 Task: Reserve a 60-minute storytelling and oral history recording session.
Action: Mouse pressed left at (558, 232)
Screenshot: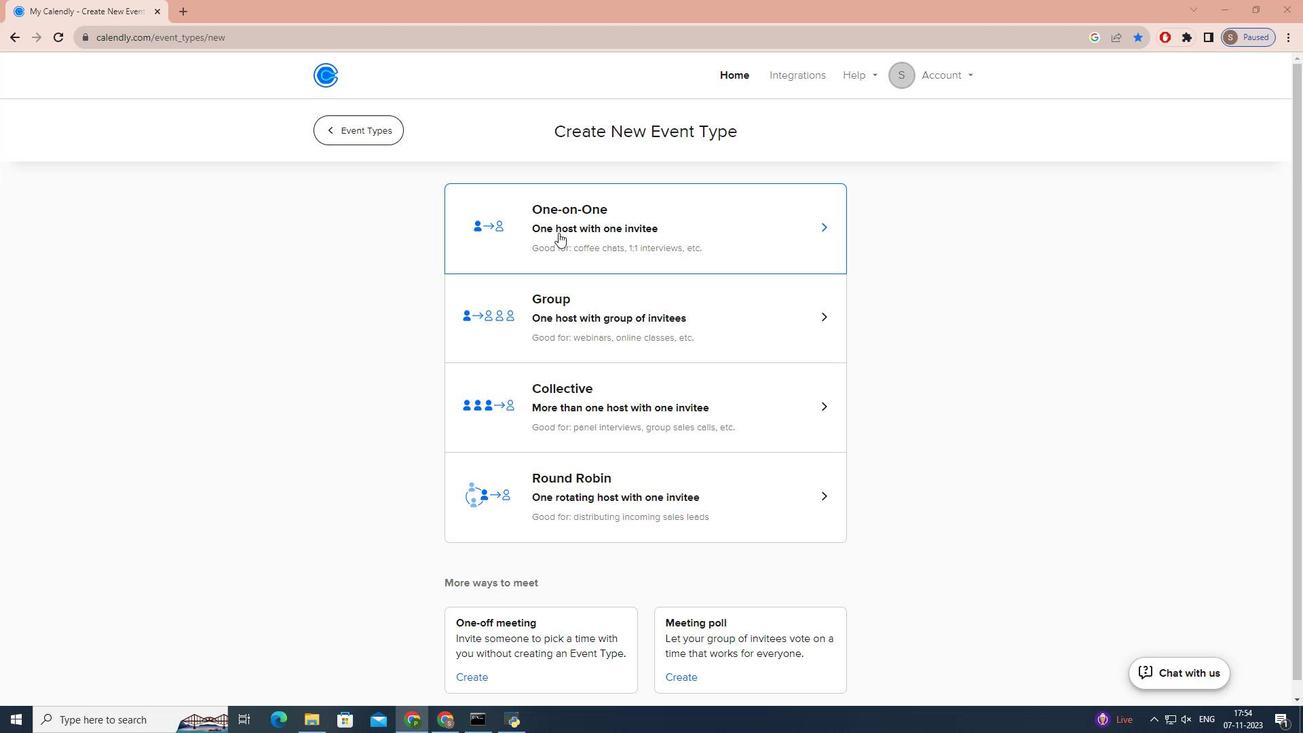 
Action: Key pressed s<Key.caps_lock>TORYTELLING<Key.space>AND<Key.space><Key.caps_lock>o<Key.caps_lock>RAL<Key.space><Key.caps_lock>h<Key.caps_lock>ISTORY<Key.space><Key.caps_lock>r<Key.caps_lock>ECORDING<Key.space><Key.caps_lock>s<Key.caps_lock>ESSION
Screenshot: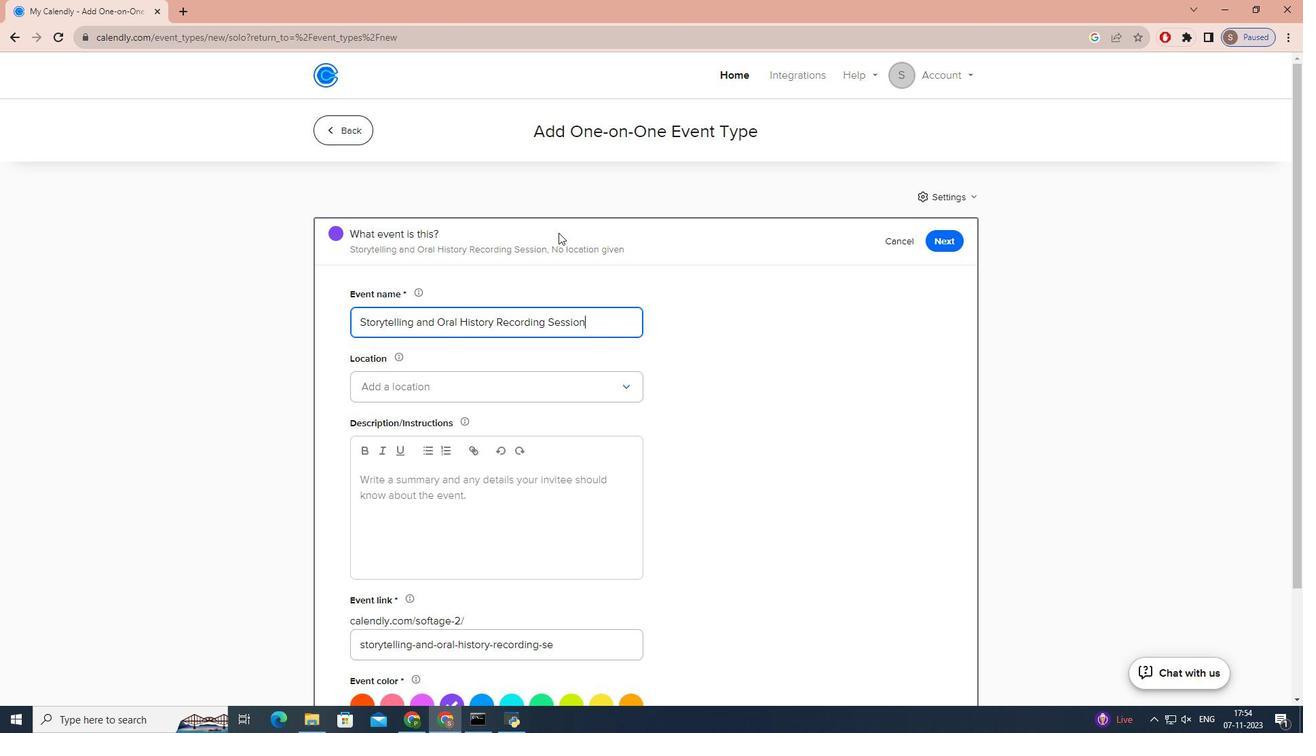 
Action: Mouse moved to (549, 390)
Screenshot: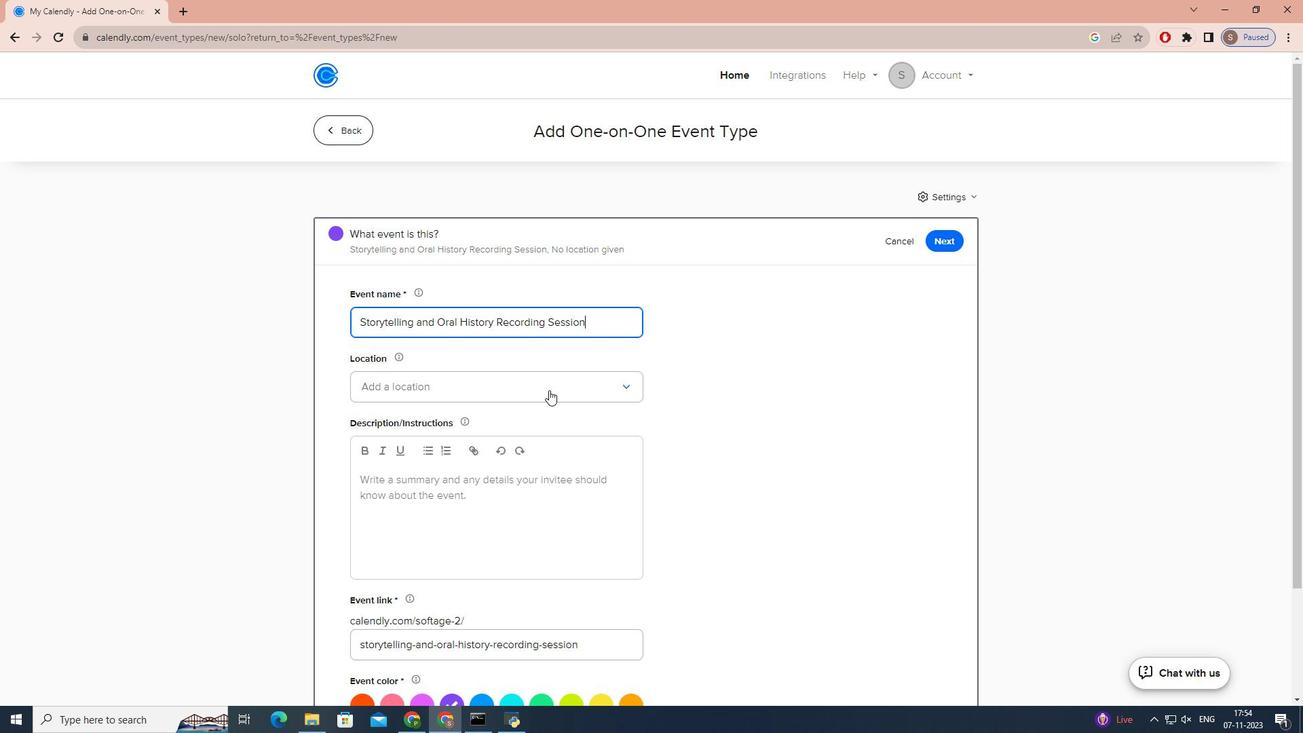 
Action: Mouse pressed left at (549, 390)
Screenshot: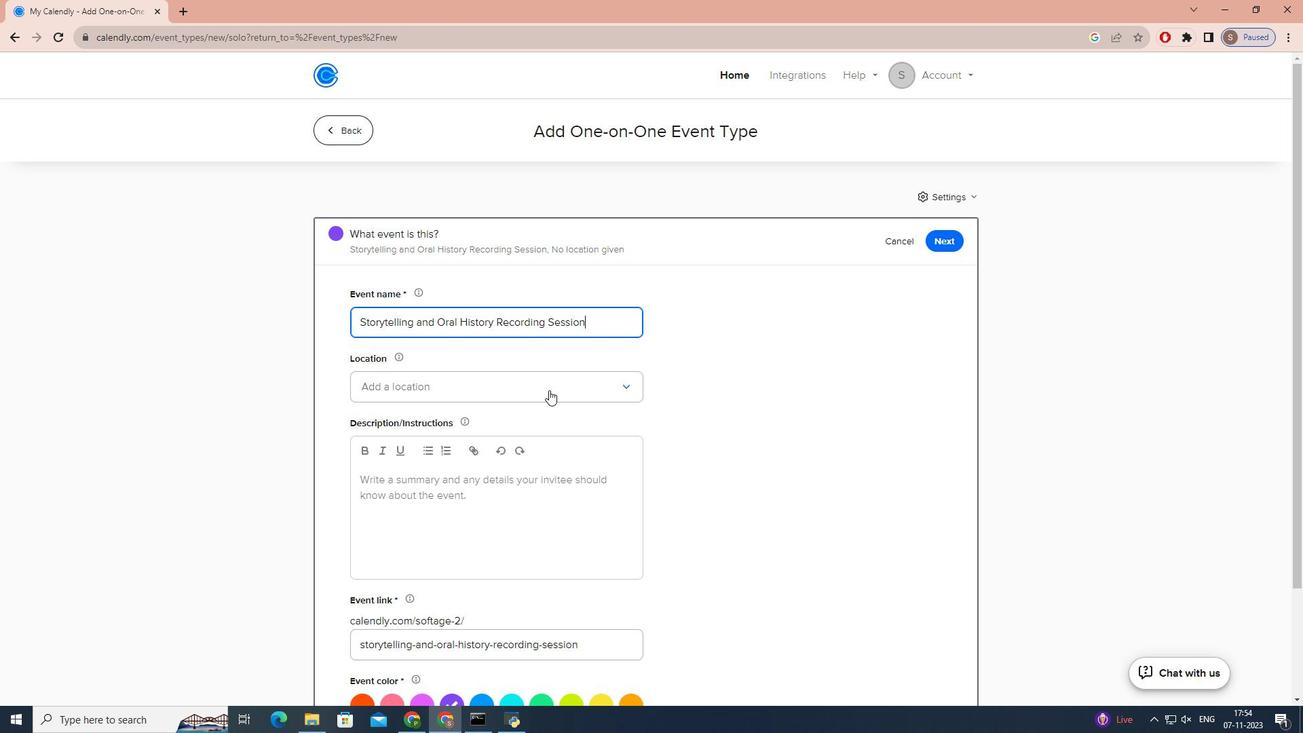 
Action: Mouse moved to (512, 429)
Screenshot: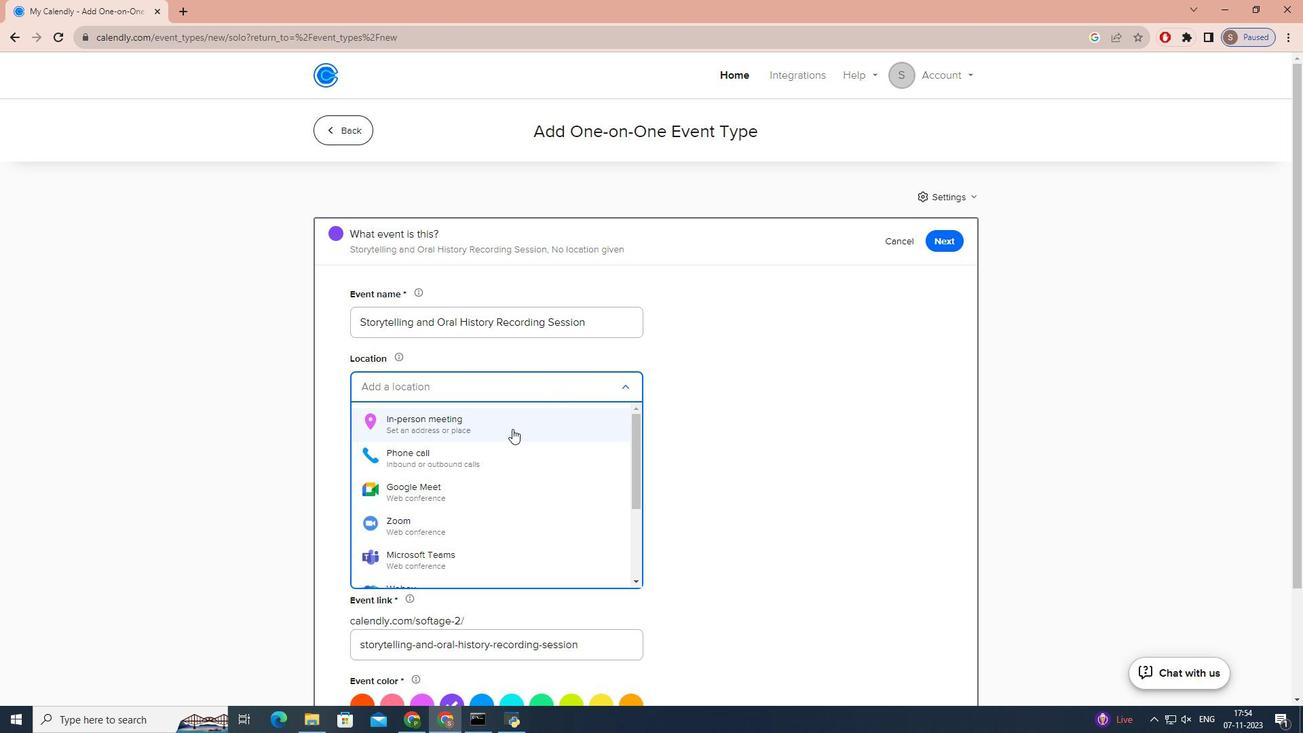 
Action: Mouse pressed left at (512, 429)
Screenshot: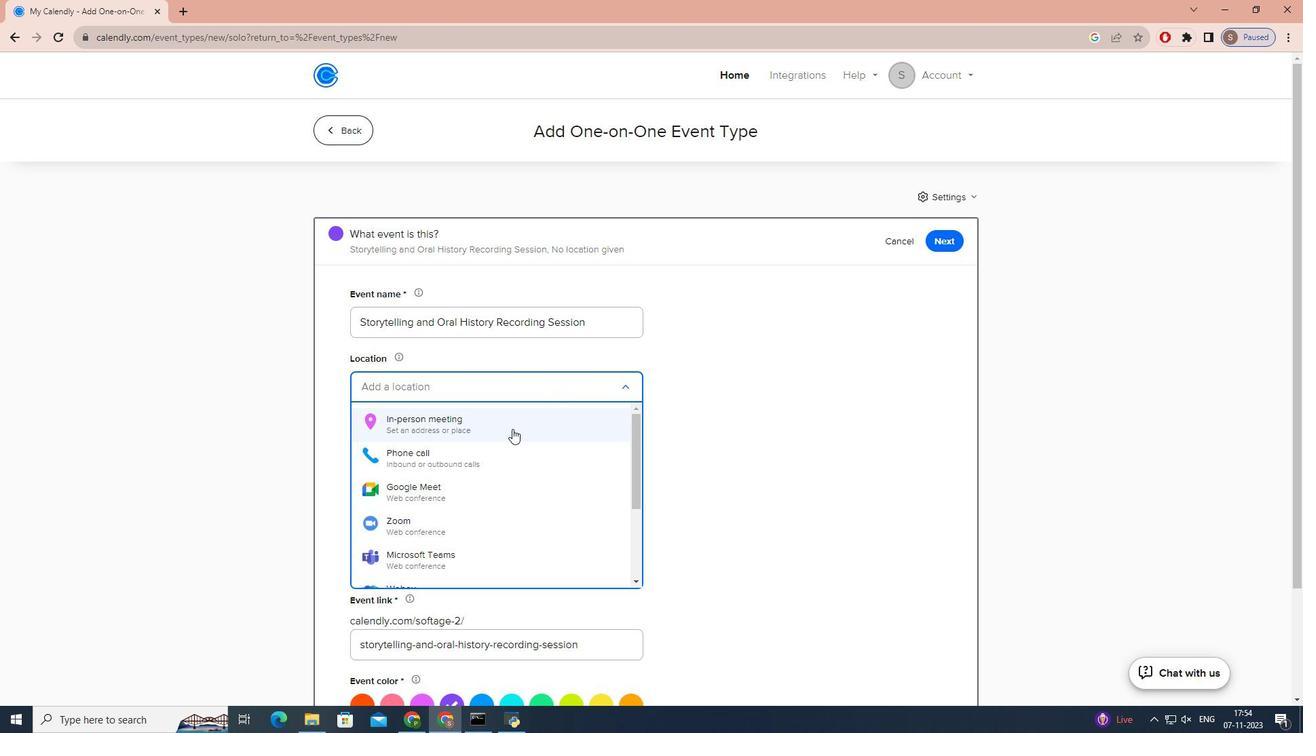 
Action: Mouse moved to (591, 215)
Screenshot: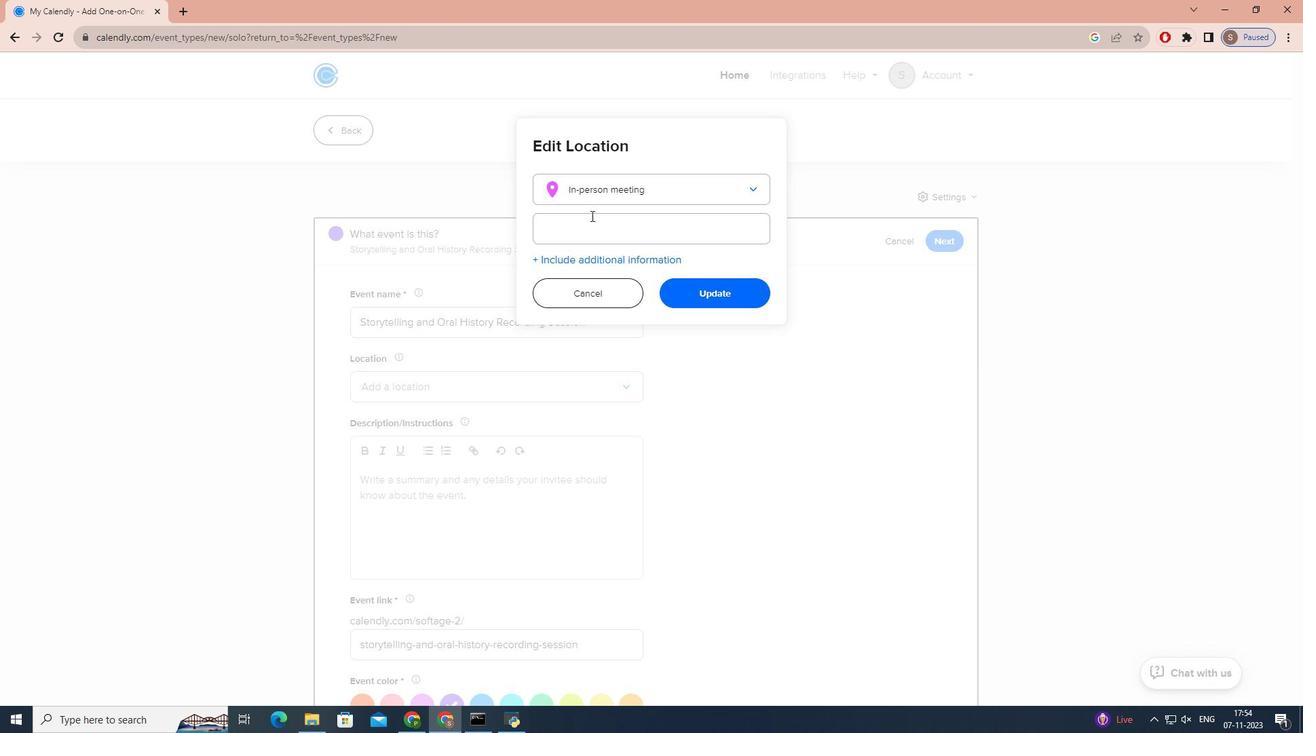 
Action: Mouse pressed left at (591, 215)
Screenshot: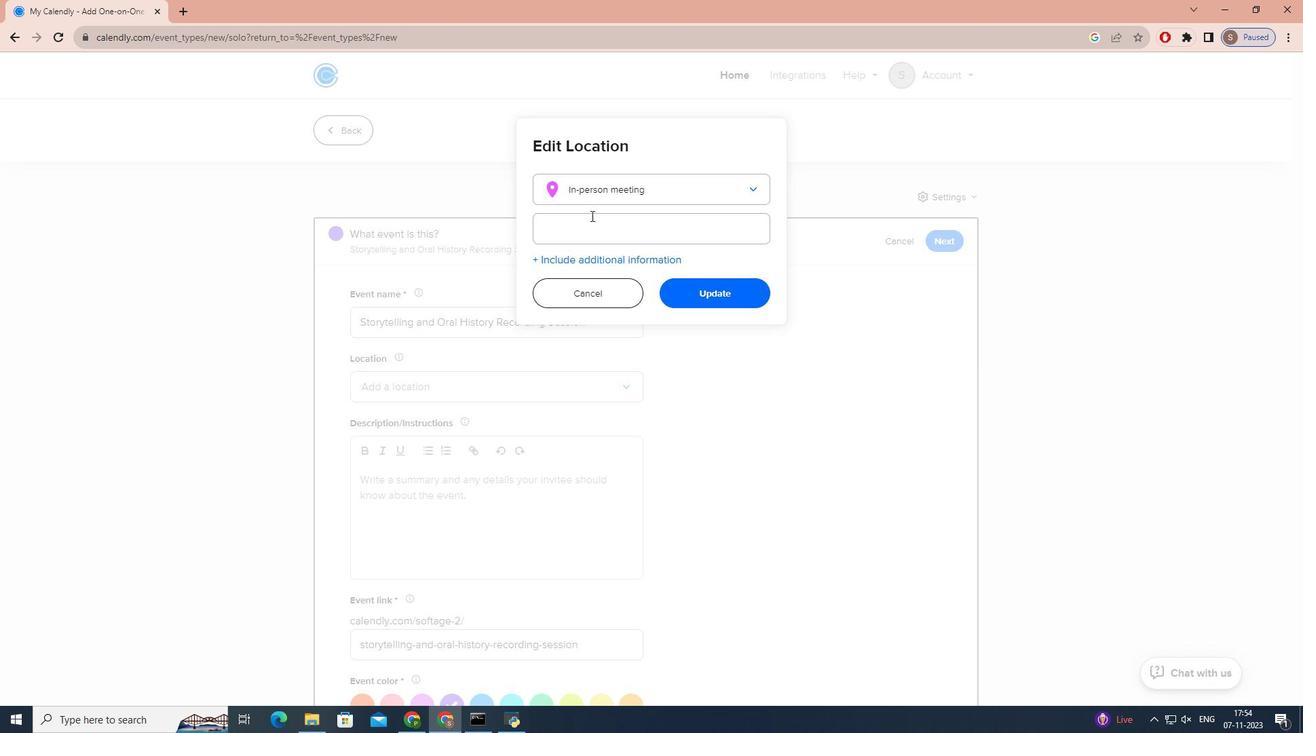 
Action: Mouse moved to (591, 218)
Screenshot: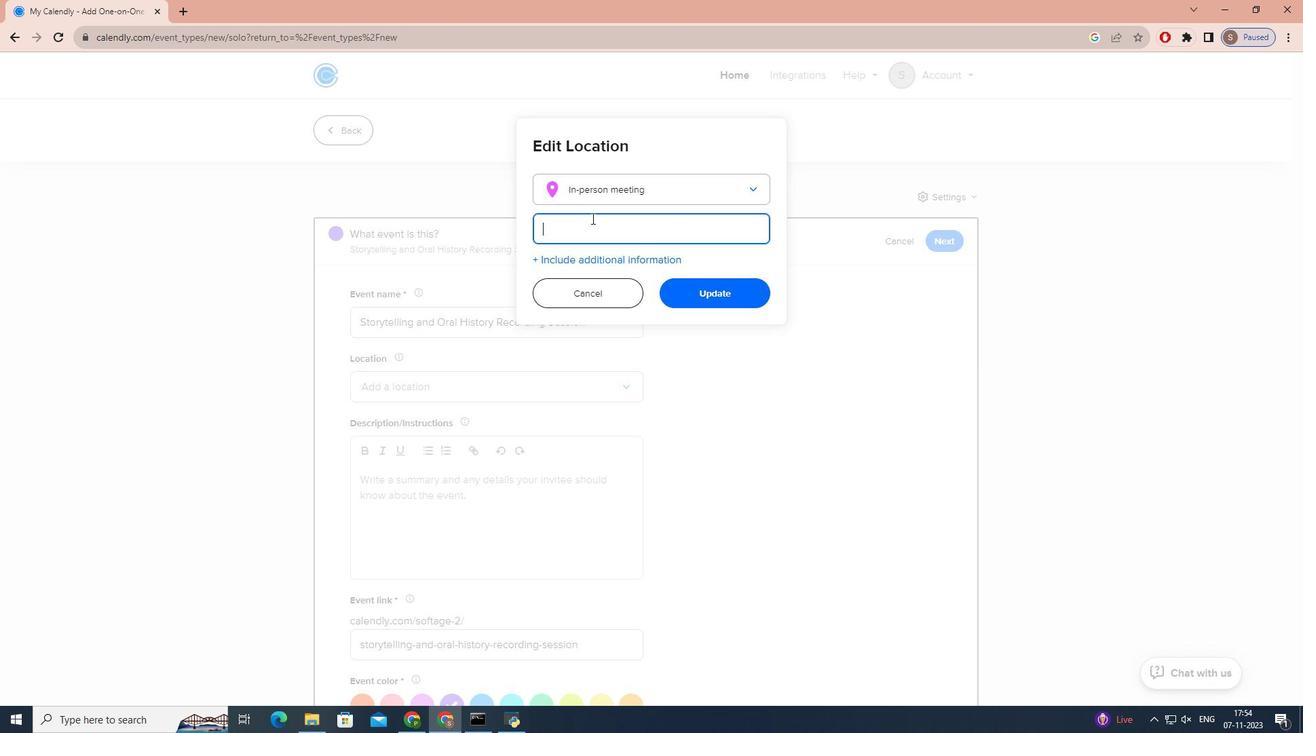 
Action: Key pressed <Key.caps_lock>t<Key.caps_lock>HE<Key.space><Key.caps_lock>a<Key.caps_lock>MERICAN<Key.space><Key.caps_lock>f<Key.caps_lock>OLKLIFE<Key.space><Key.caps_lock>c<Key.caps_lock>ENTER,<Key.space><Key.caps_lock>l<Key.caps_lock>IBRARY<Key.space>OF<Key.space><Key.caps_lock>c<Key.caps_lock>ONGRESS<Key.space>IN<Key.space><Key.caps_lock>w<Key.caps_lock>ASHINTON,<Key.space><Key.caps_lock>d.c.
Screenshot: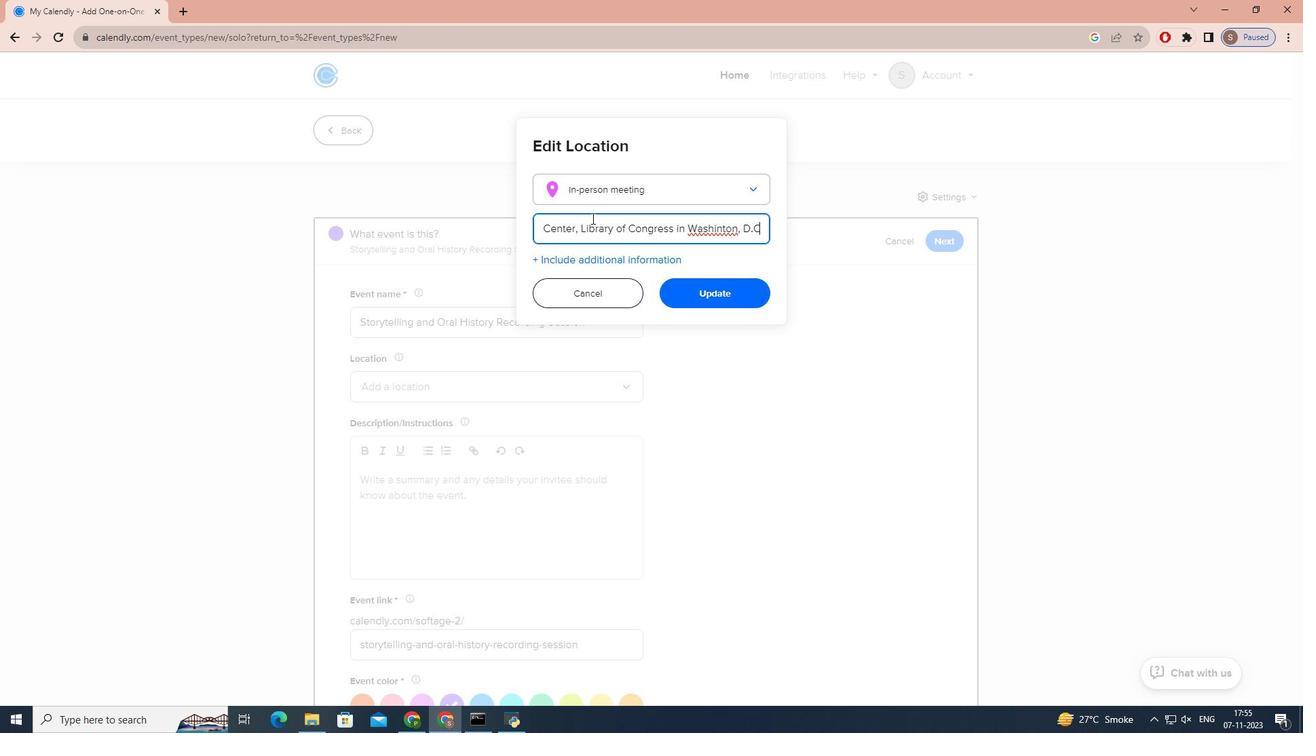 
Action: Mouse moved to (675, 229)
Screenshot: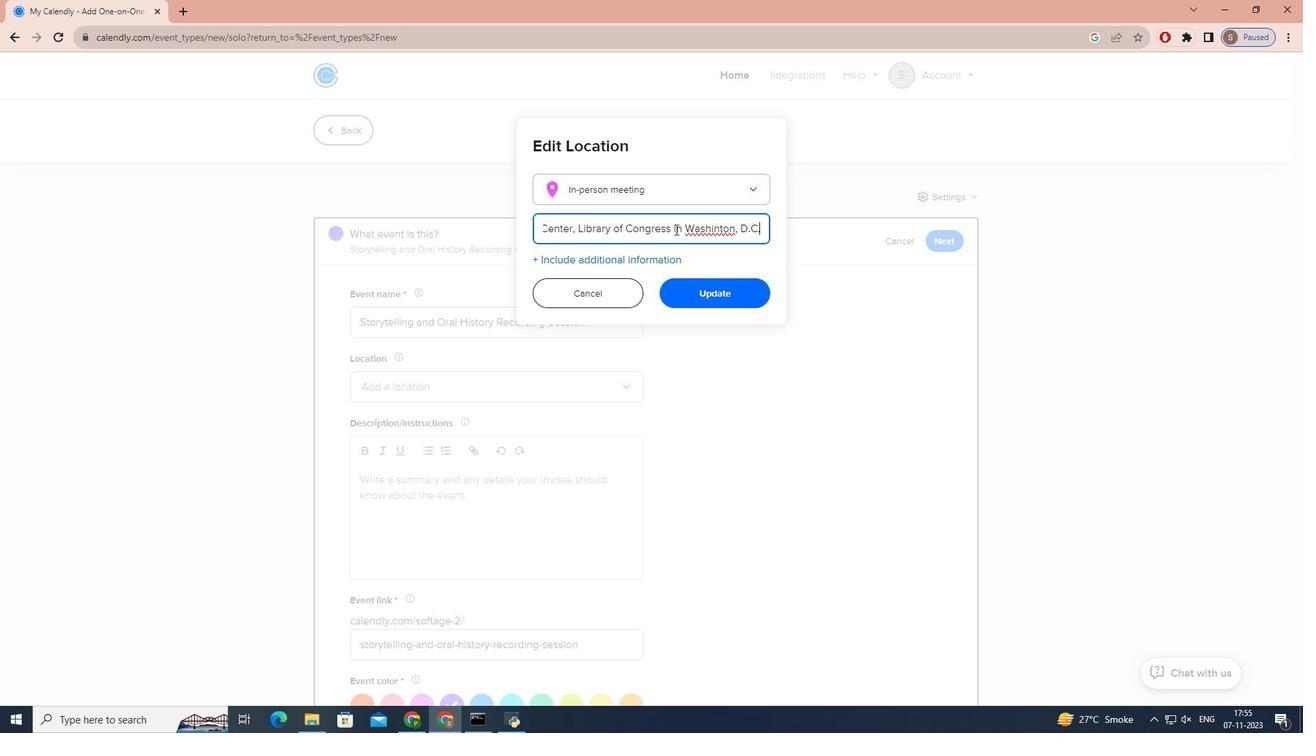 
Action: Mouse pressed left at (675, 229)
Screenshot: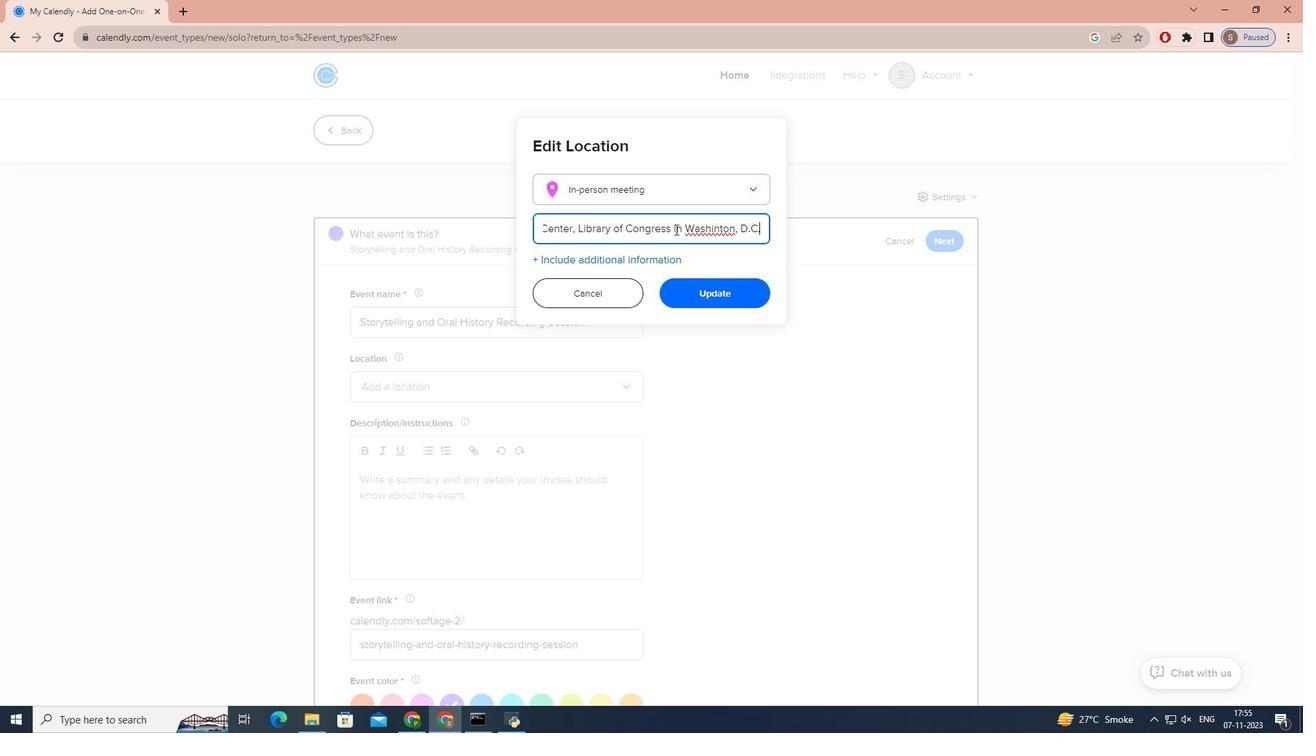 
Action: Mouse pressed left at (675, 229)
Screenshot: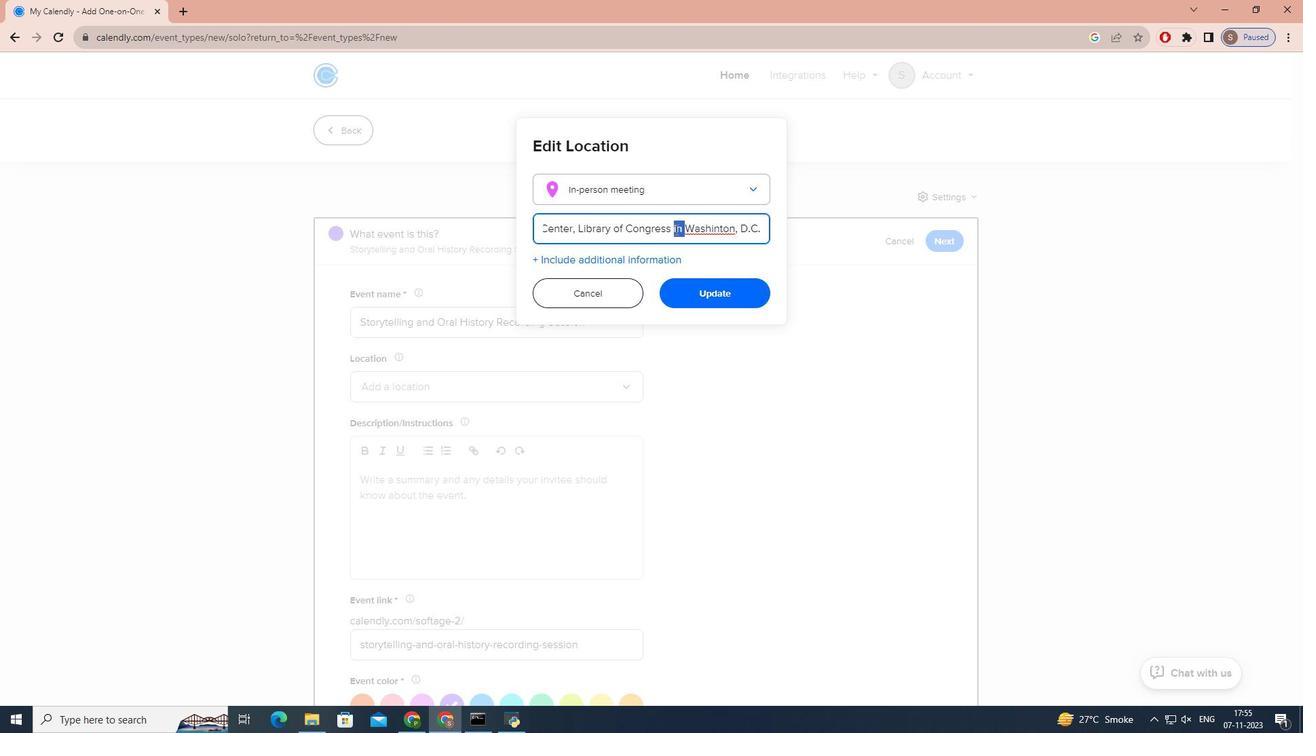 
Action: Key pressed <Key.delete>
Screenshot: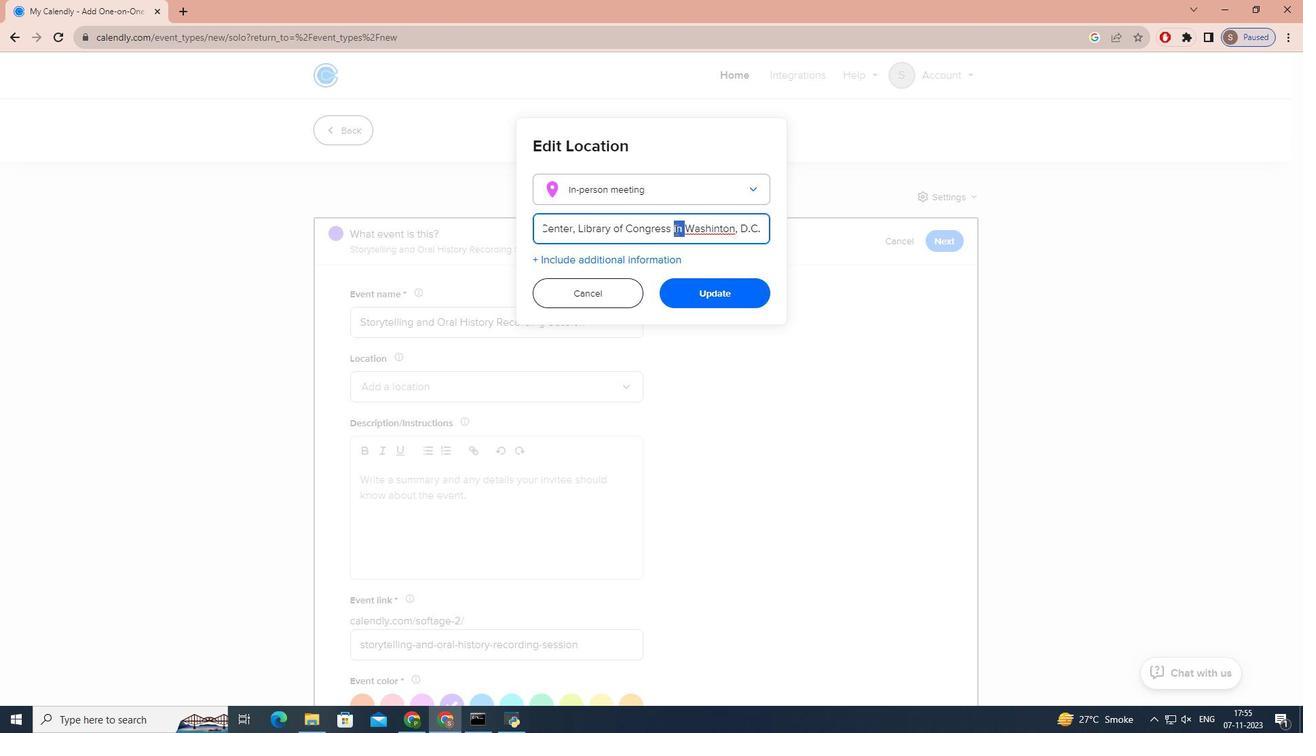 
Action: Mouse moved to (675, 238)
Screenshot: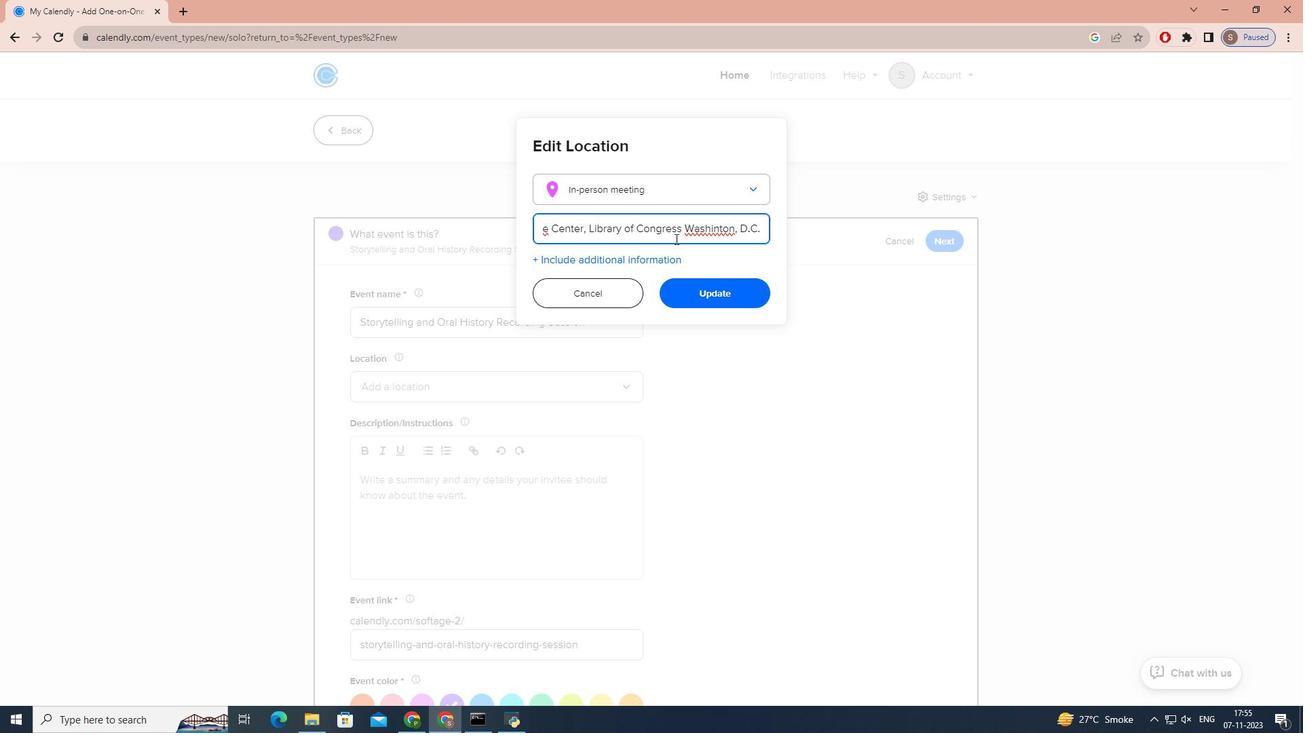 
Action: Key pressed <Key.backspace>,<Key.space>
Screenshot: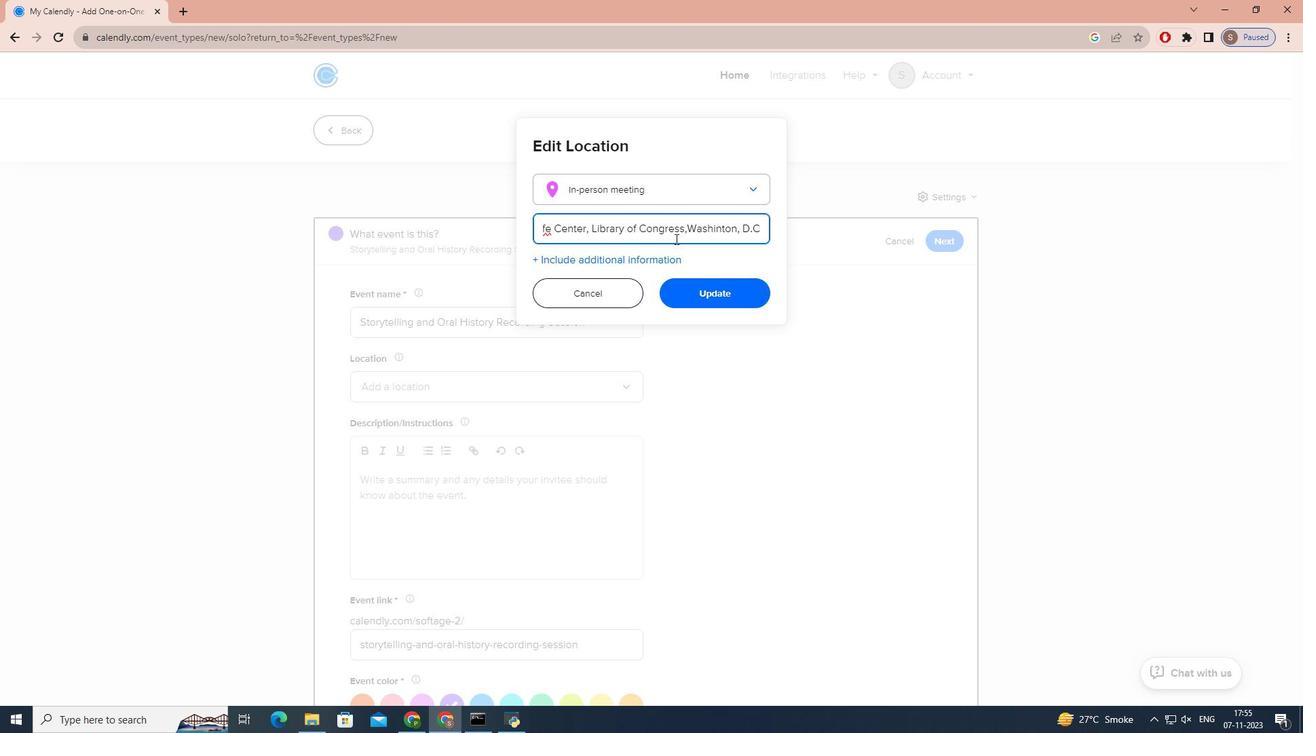 
Action: Mouse moved to (722, 230)
Screenshot: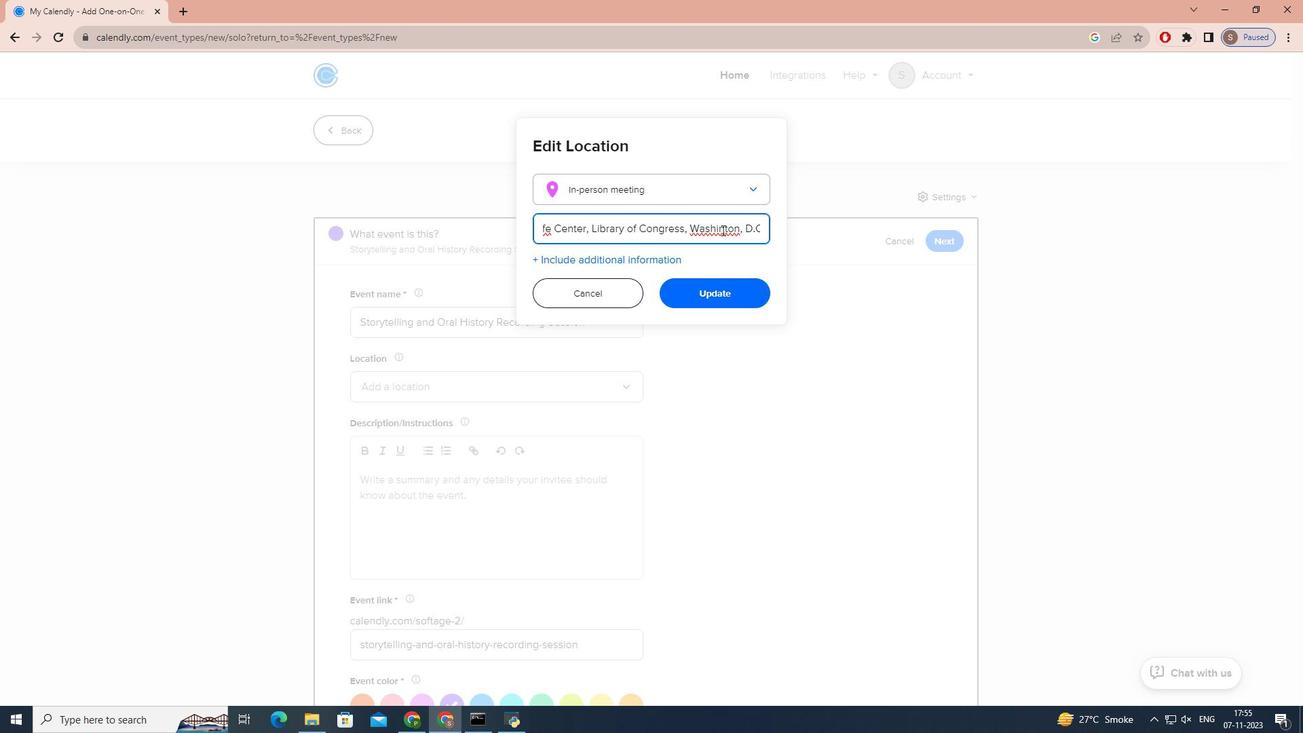 
Action: Mouse pressed left at (722, 230)
Screenshot: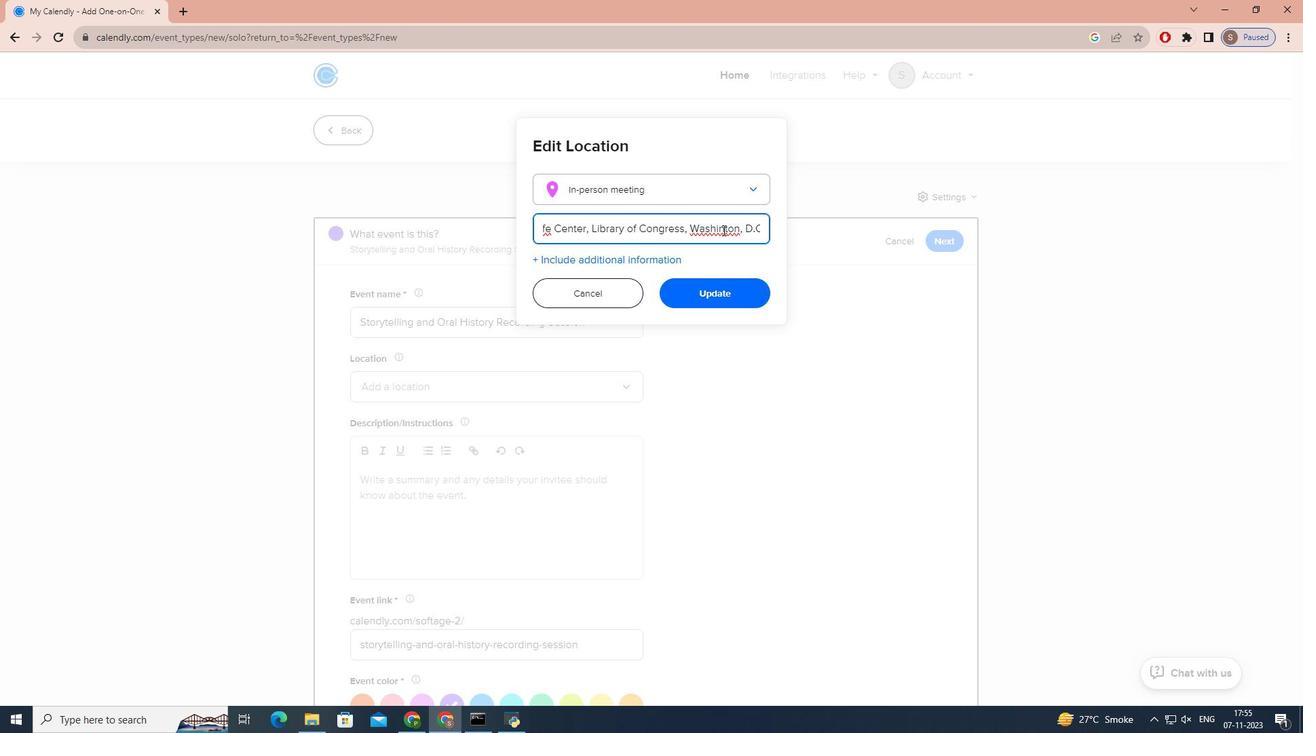 
Action: Mouse moved to (729, 230)
Screenshot: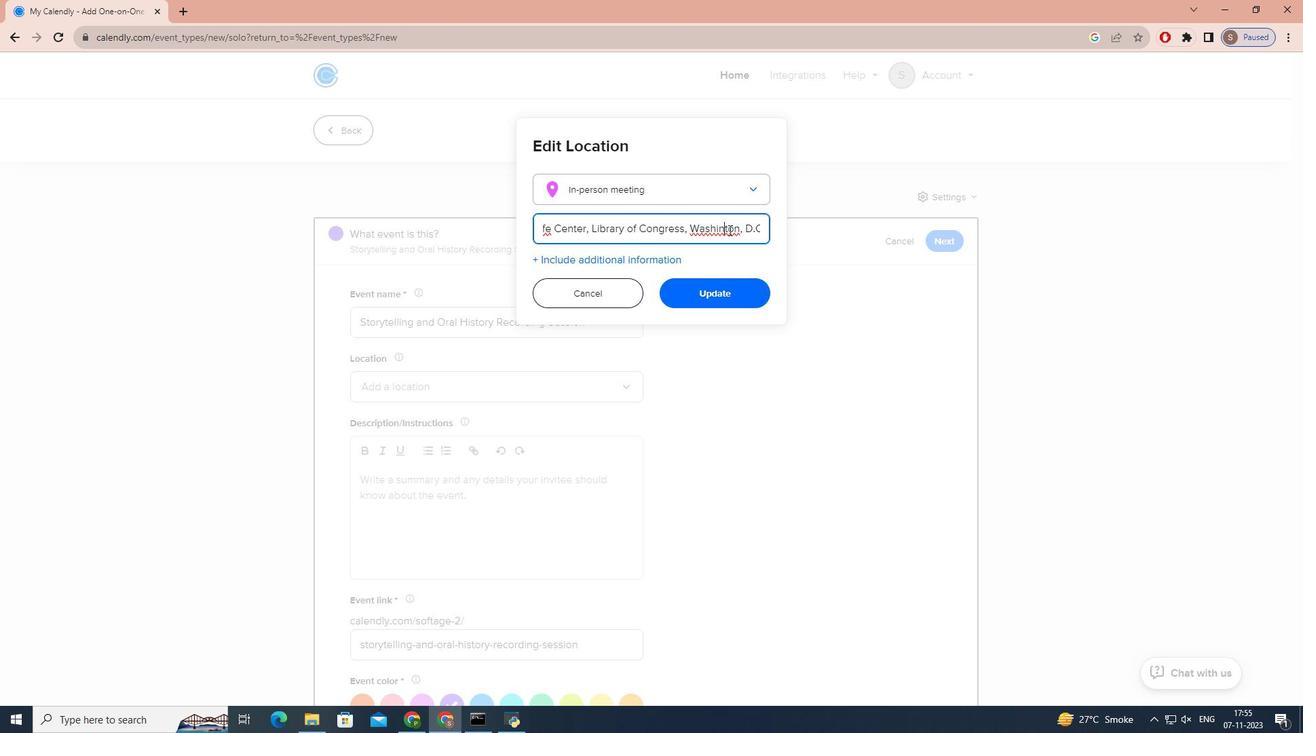 
Action: Mouse pressed left at (729, 230)
Screenshot: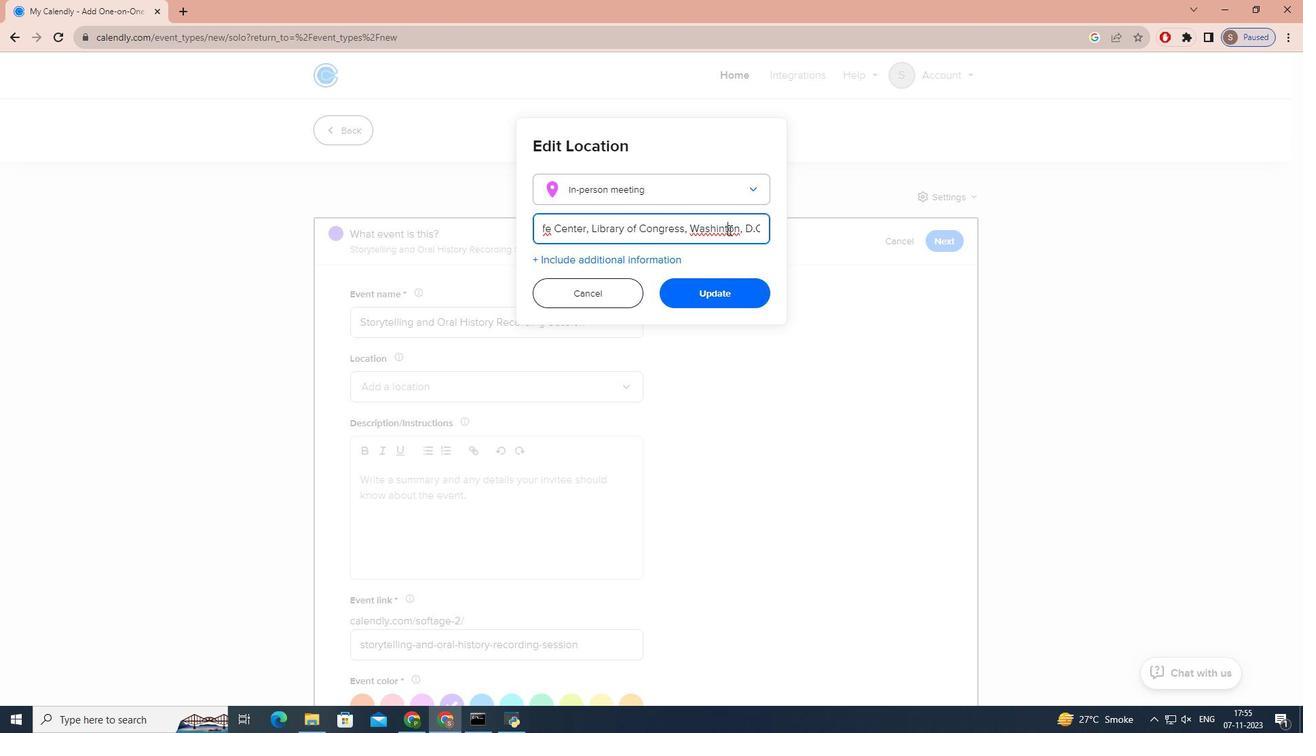 
Action: Mouse moved to (724, 232)
Screenshot: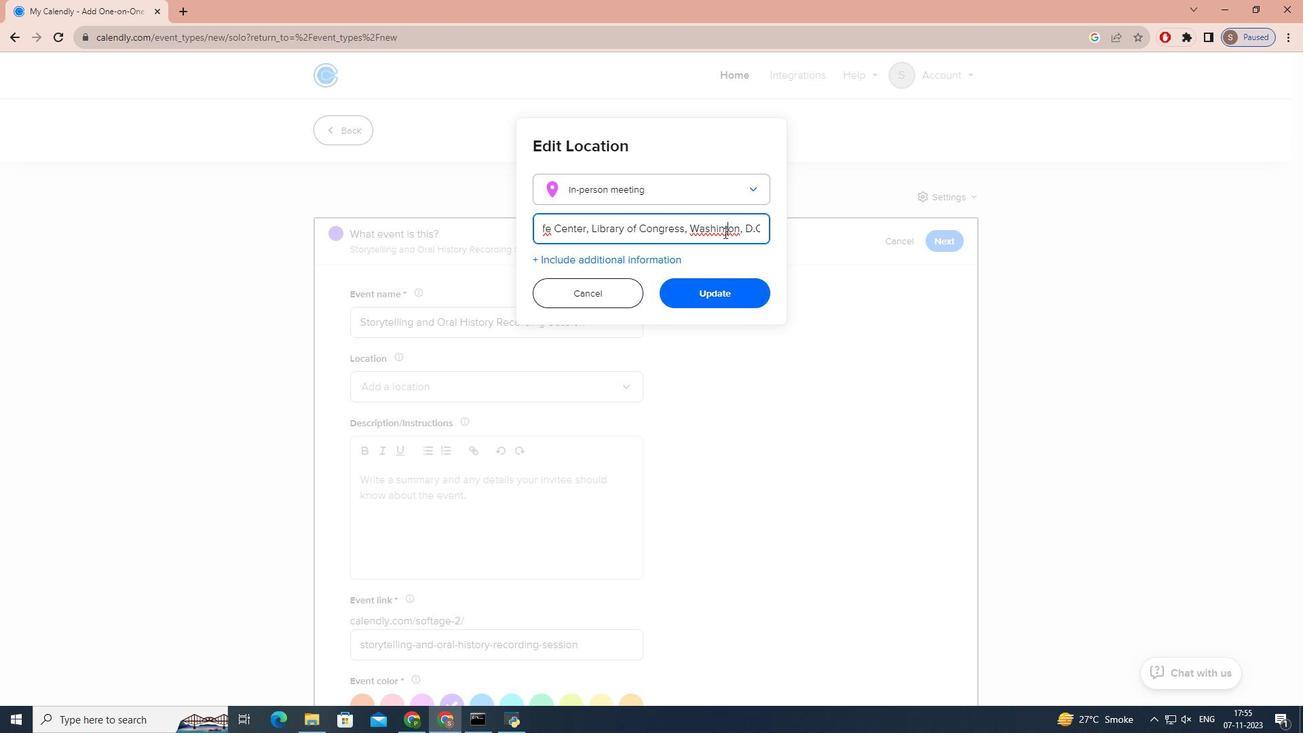 
Action: Mouse pressed left at (724, 232)
Screenshot: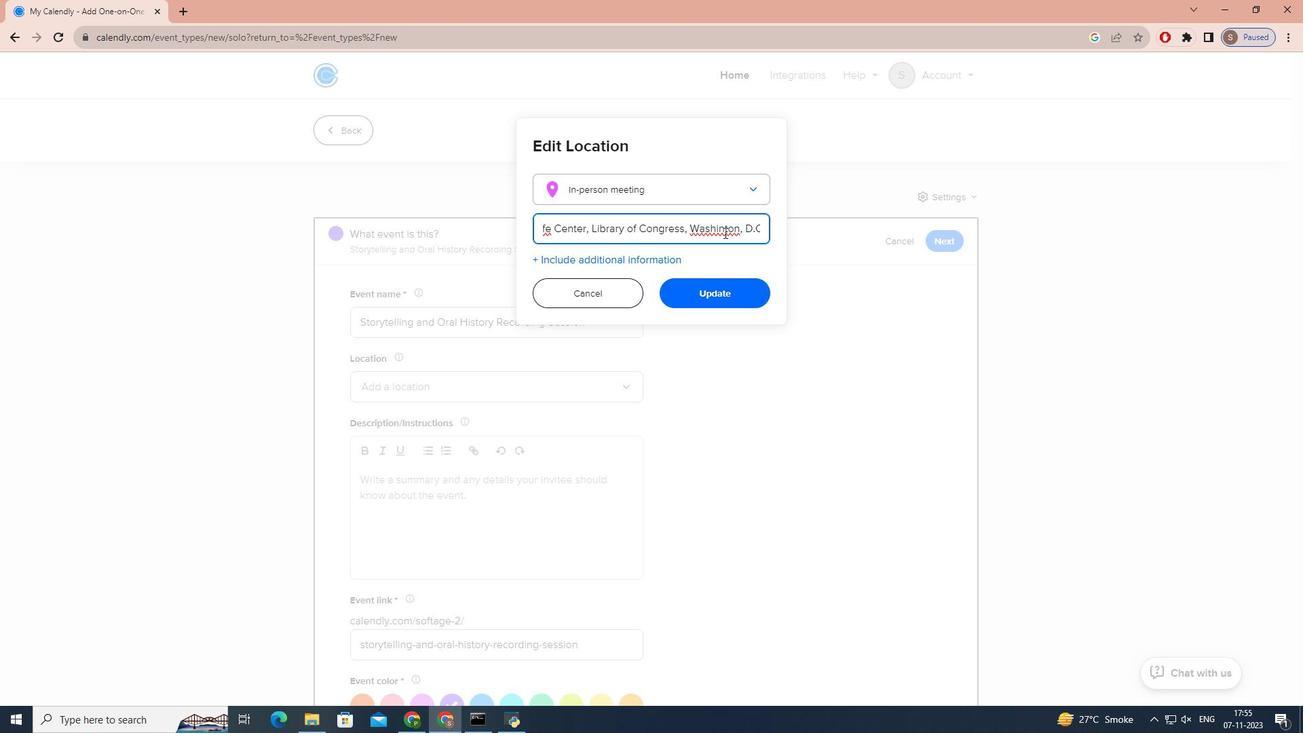 
Action: Key pressed g
Screenshot: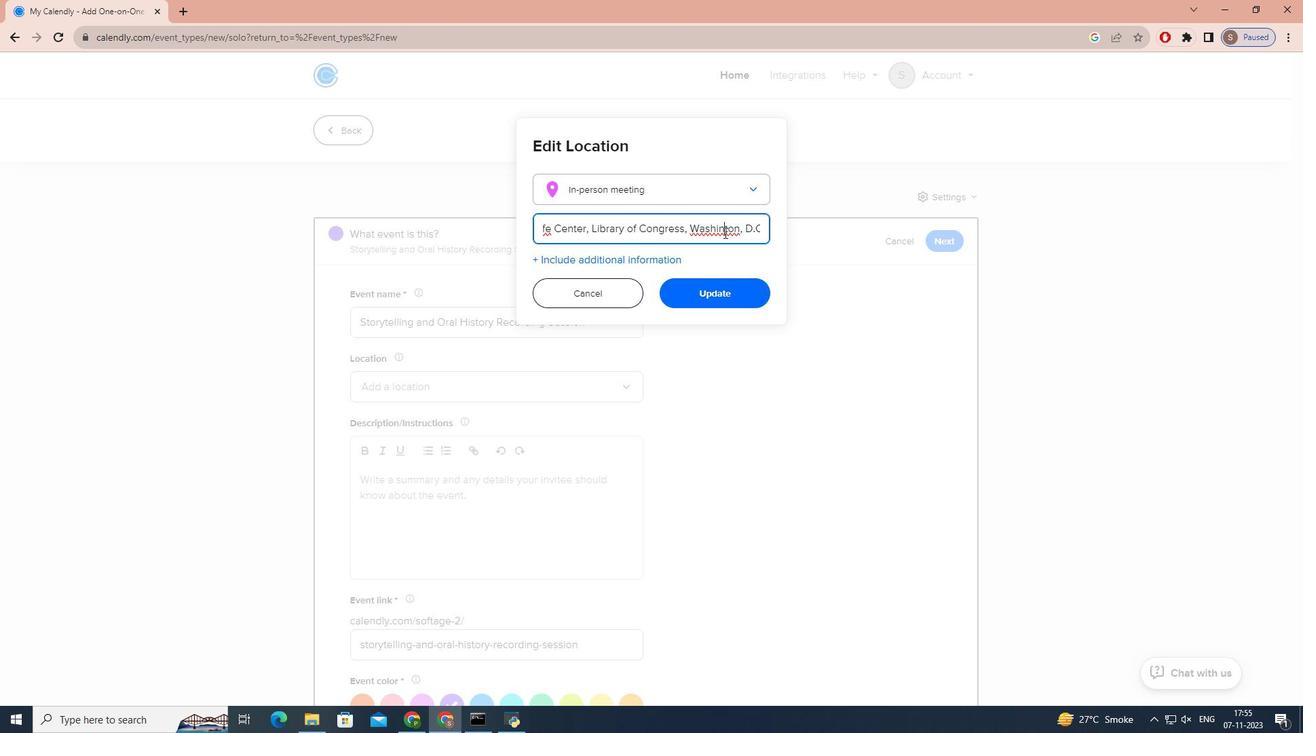 
Action: Mouse moved to (720, 235)
Screenshot: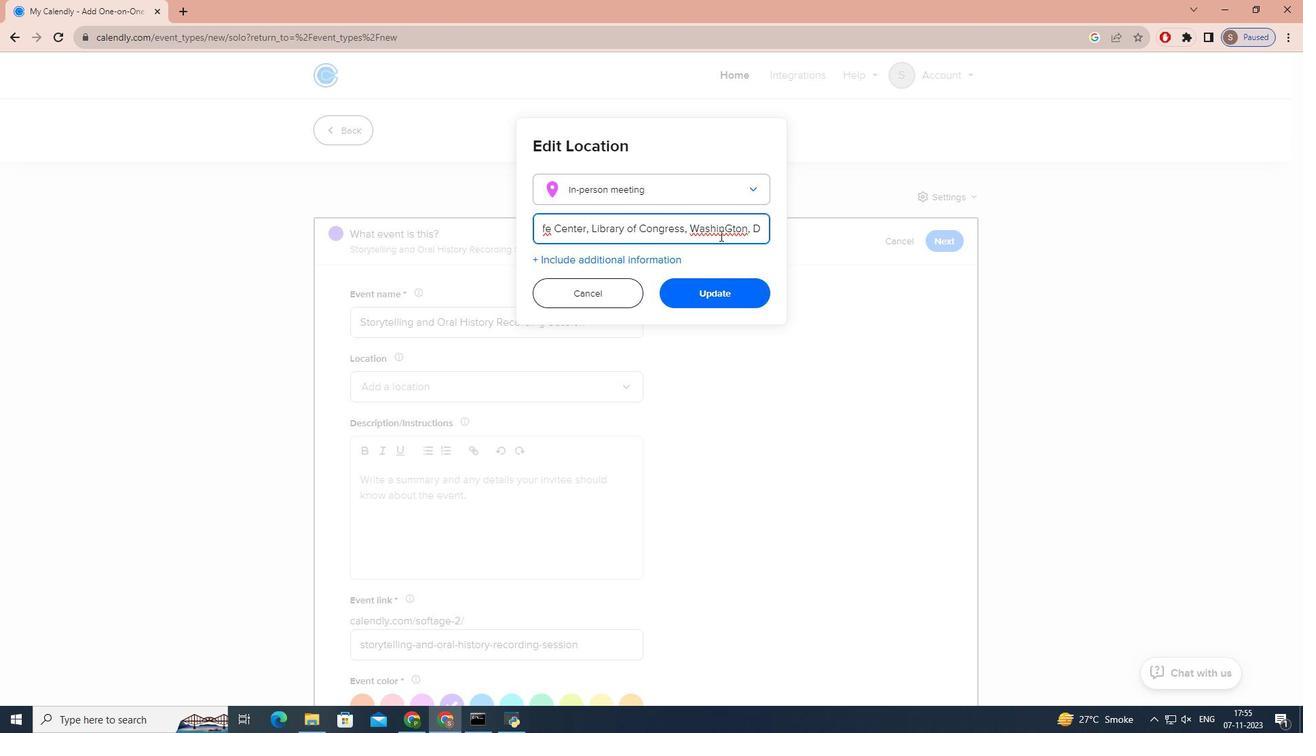 
Action: Key pressed <Key.backspace><Key.caps_lock>G
Screenshot: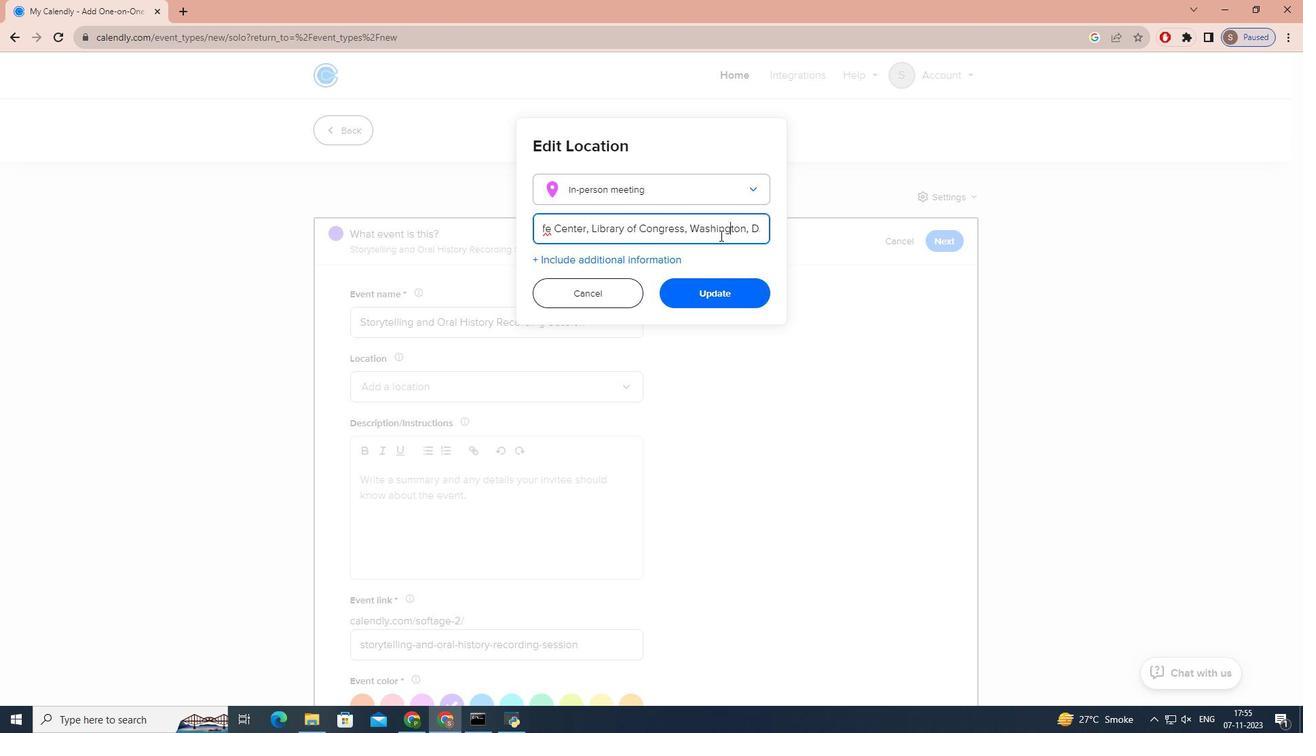 
Action: Mouse moved to (722, 292)
Screenshot: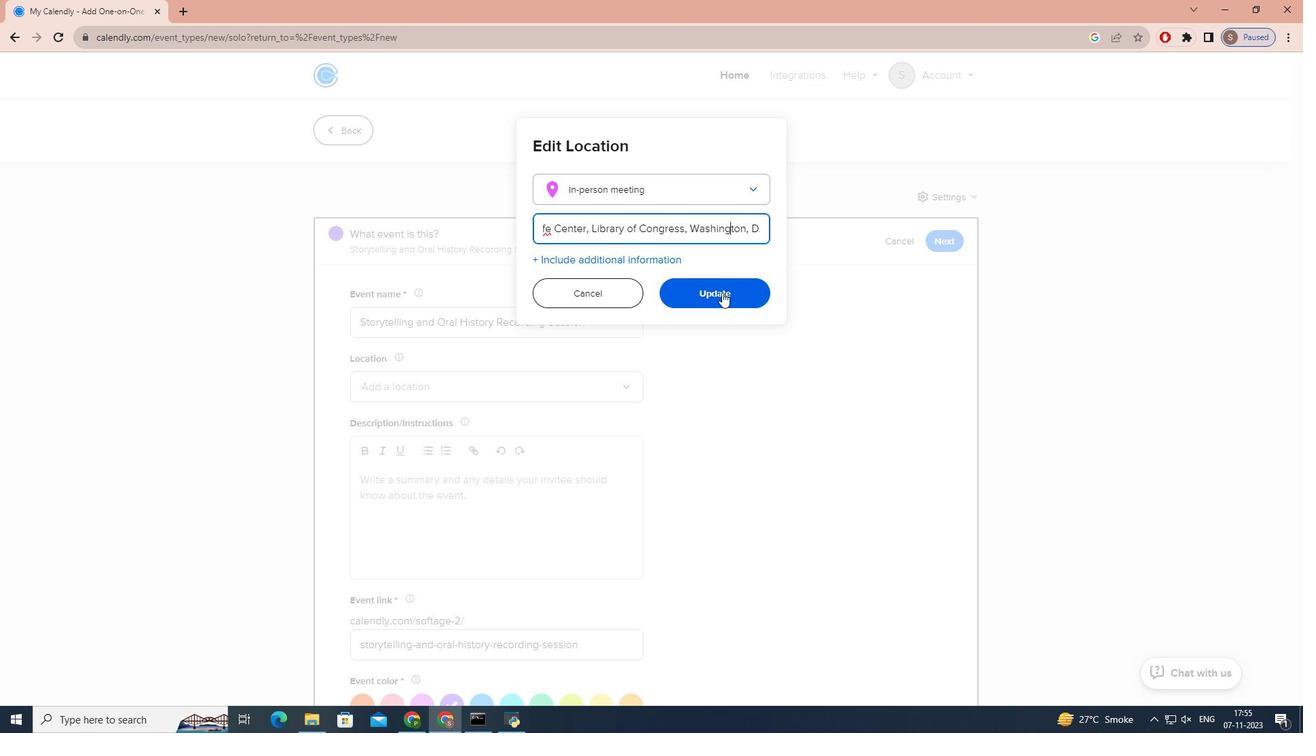 
Action: Mouse pressed left at (722, 292)
Screenshot: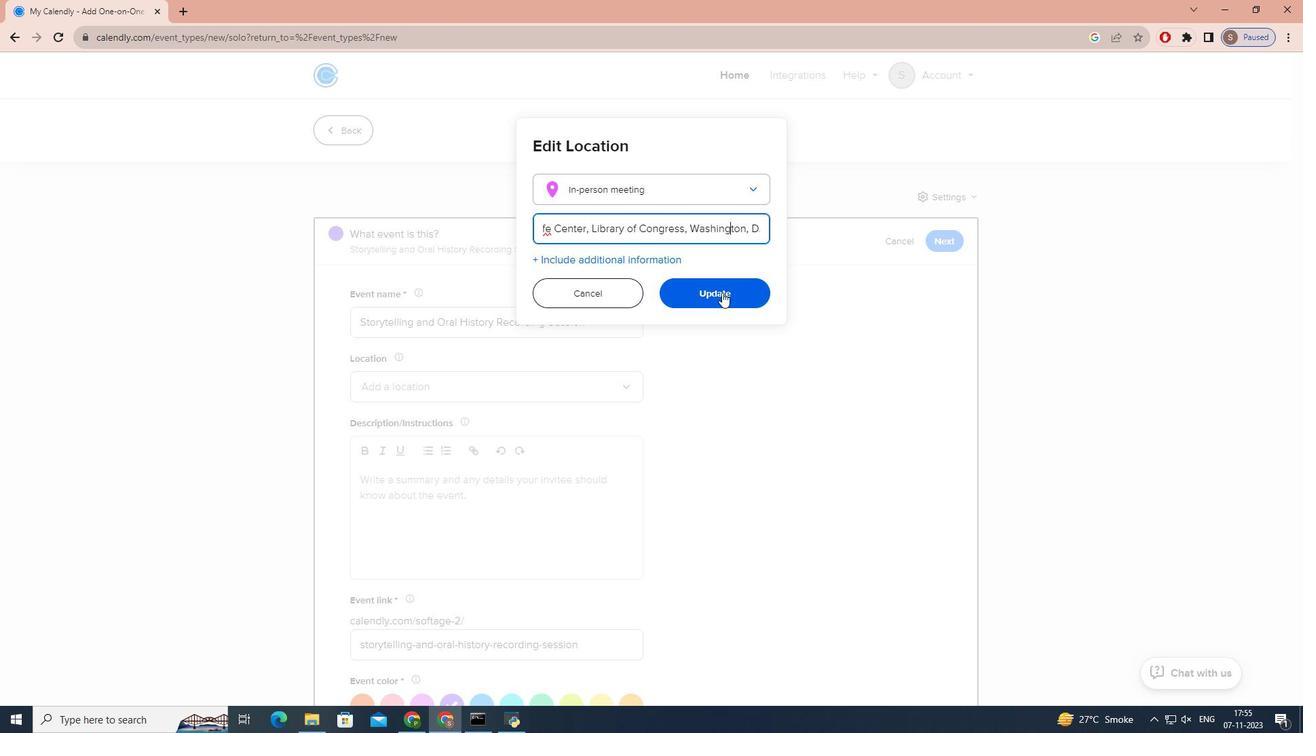 
Action: Mouse moved to (510, 520)
Screenshot: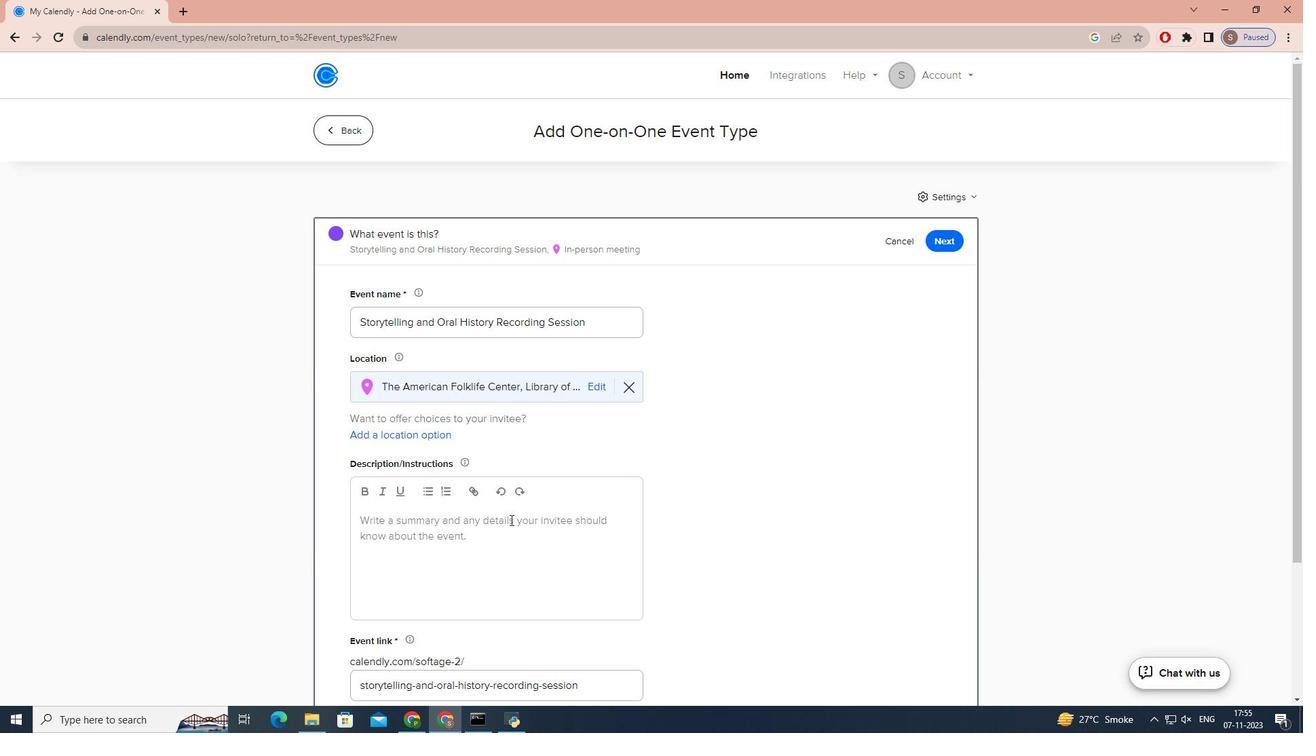 
Action: Mouse pressed left at (510, 520)
Screenshot: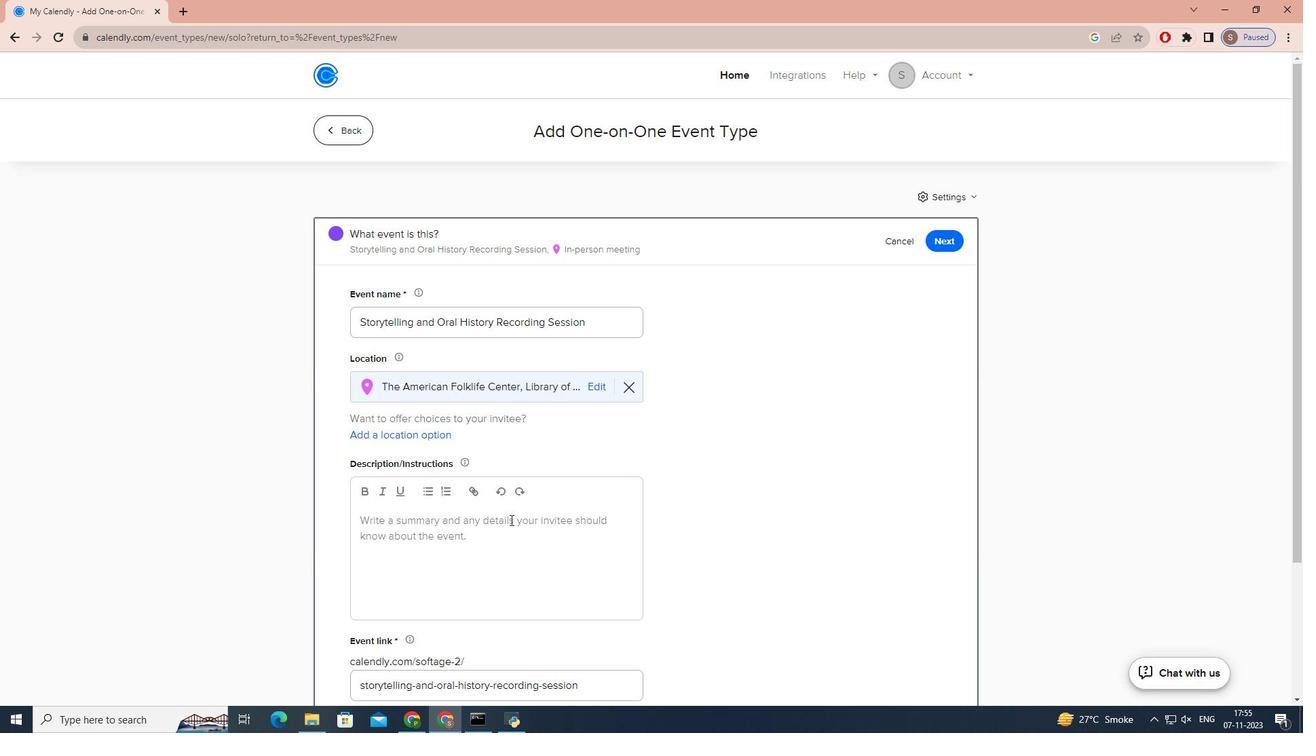 
Action: Key pressed <Key.caps_lock>j<Key.caps_lock>OIN<Key.space>US<Key.space>FOR<Key.space>THIS<Key.space>SESSION<Key.space>WHERE<Key.space>YOU<Key.space>CAN<Key.space>PERO<Key.backspace>SONAL<Key.space>STORIES
Screenshot: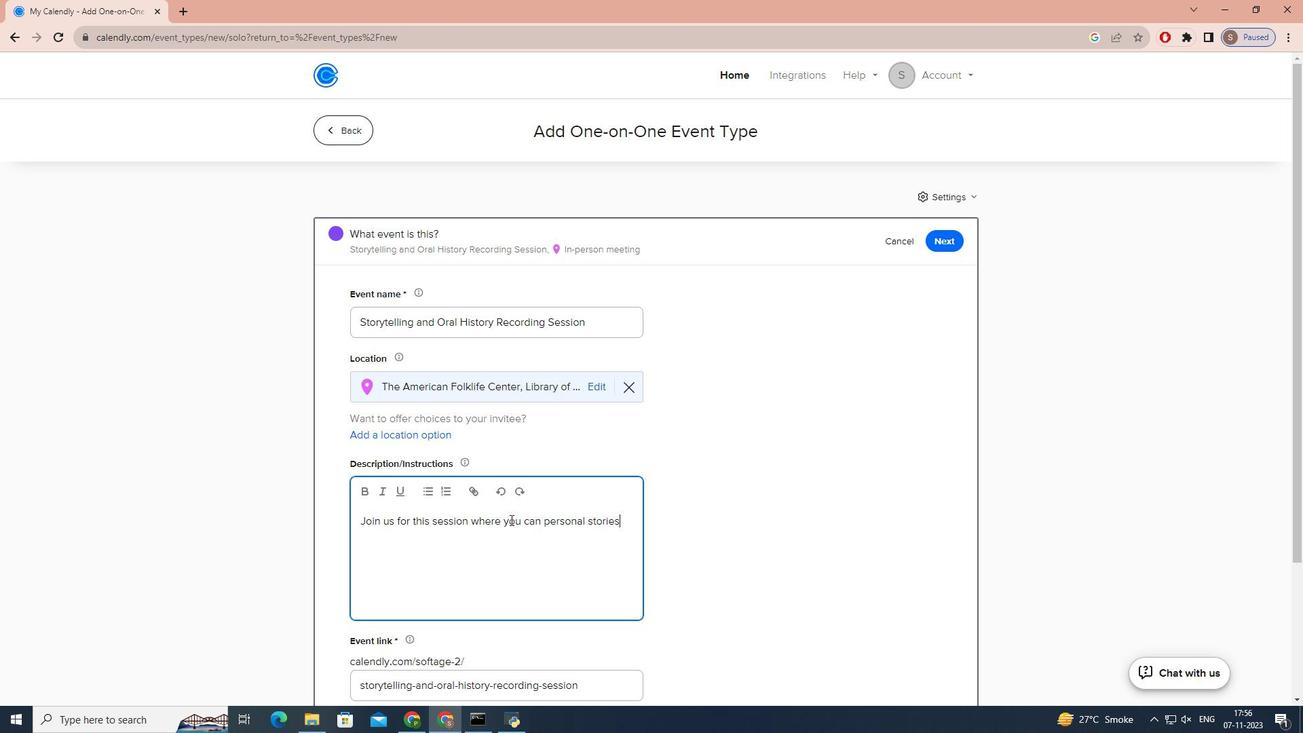 
Action: Mouse moved to (535, 517)
Screenshot: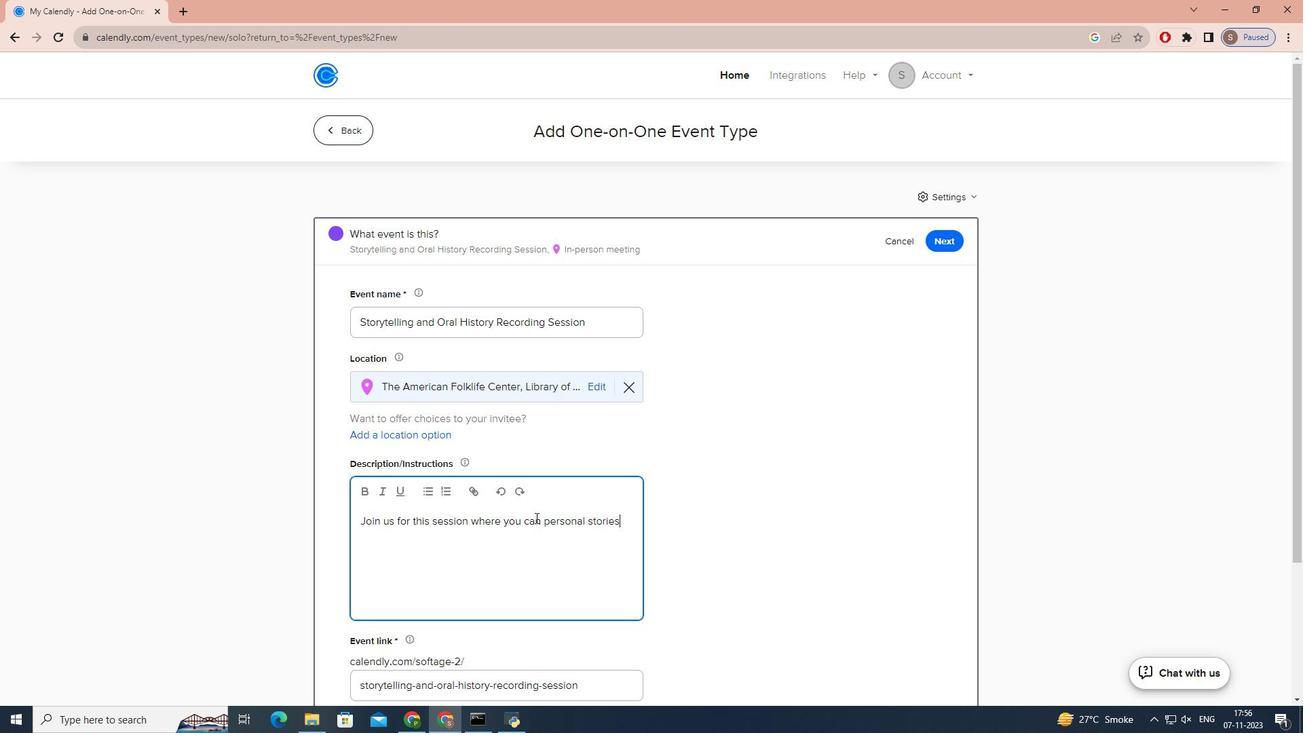 
Action: Mouse pressed left at (535, 517)
Screenshot: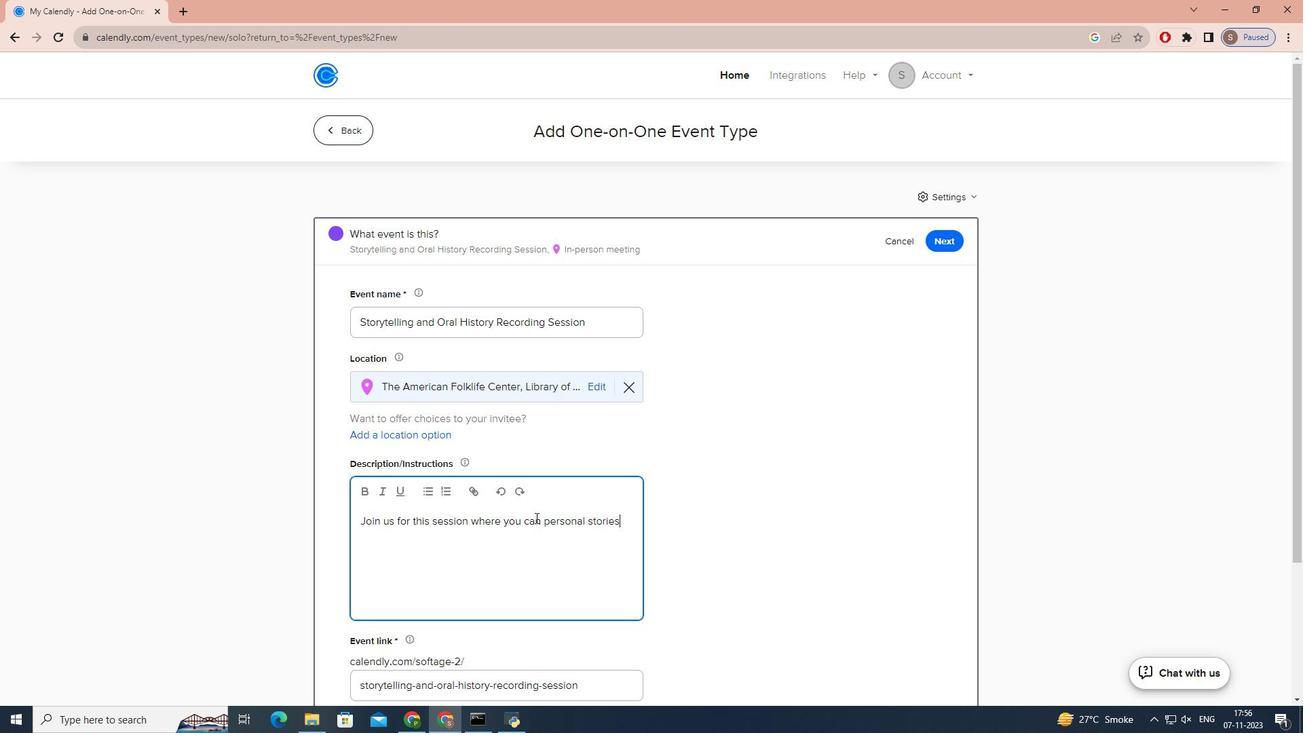 
Action: Mouse moved to (538, 523)
Screenshot: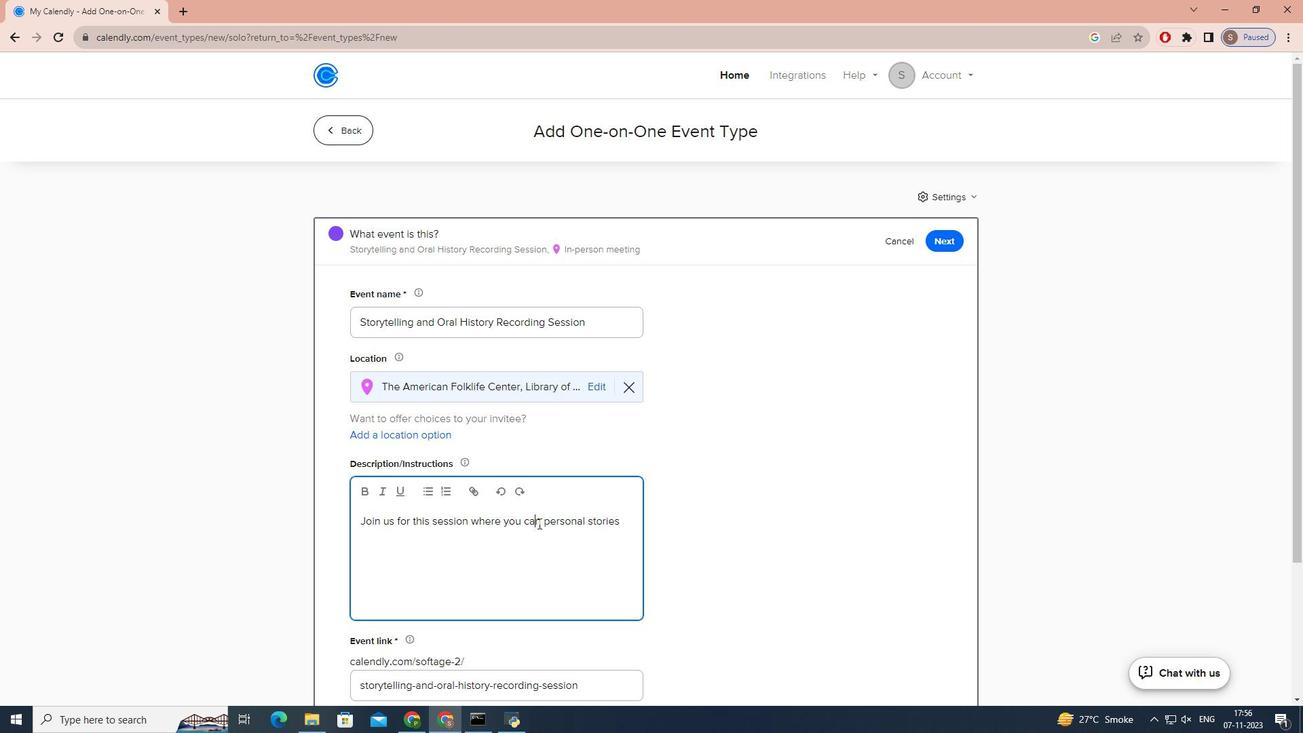 
Action: Mouse pressed left at (538, 523)
Screenshot: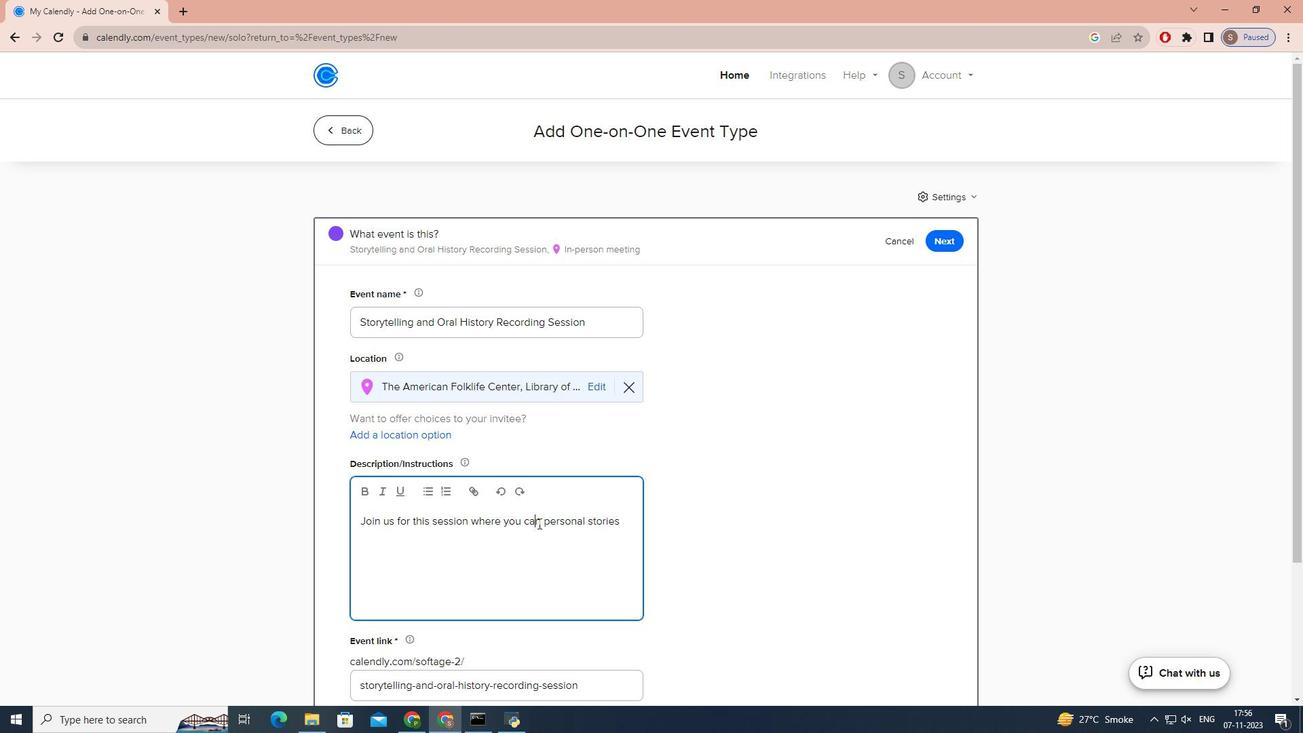 
Action: Mouse moved to (539, 524)
Screenshot: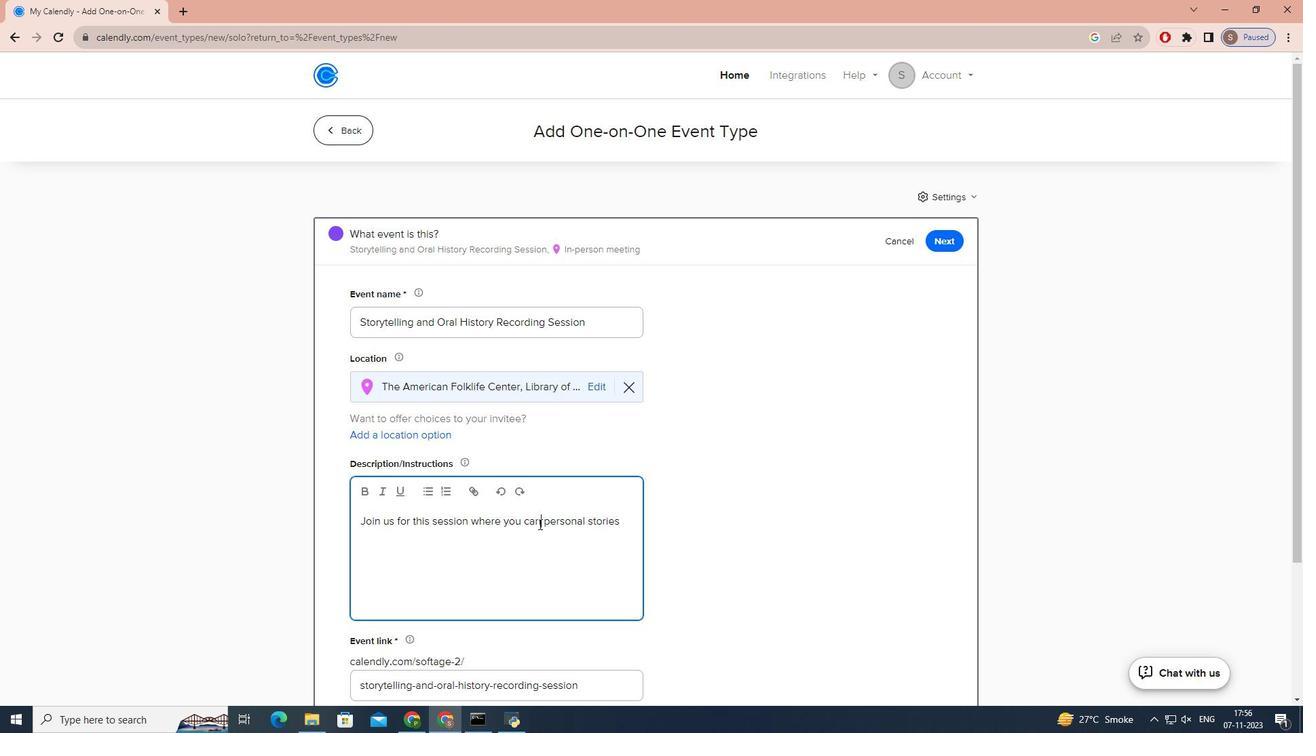 
Action: Key pressed <Key.space>SHARE<Key.space>YOUR
Screenshot: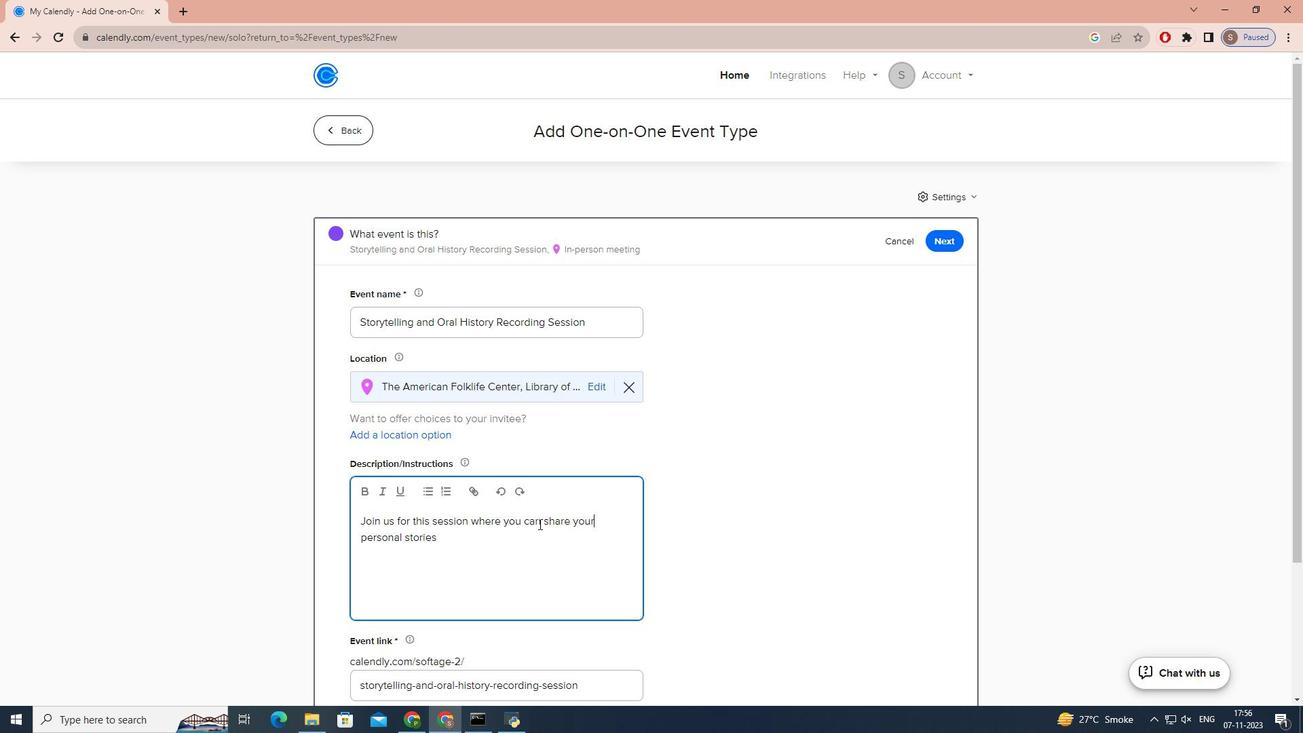 
Action: Mouse moved to (534, 536)
Screenshot: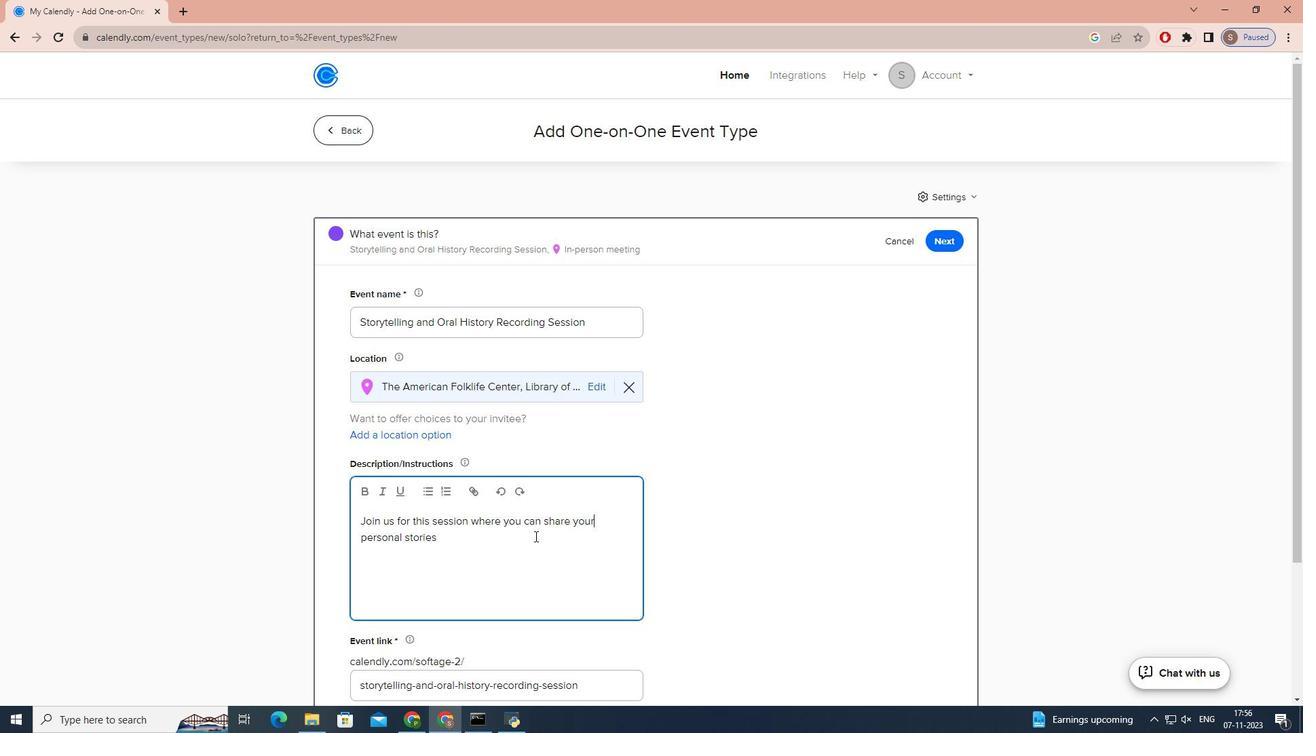 
Action: Mouse pressed left at (534, 536)
Screenshot: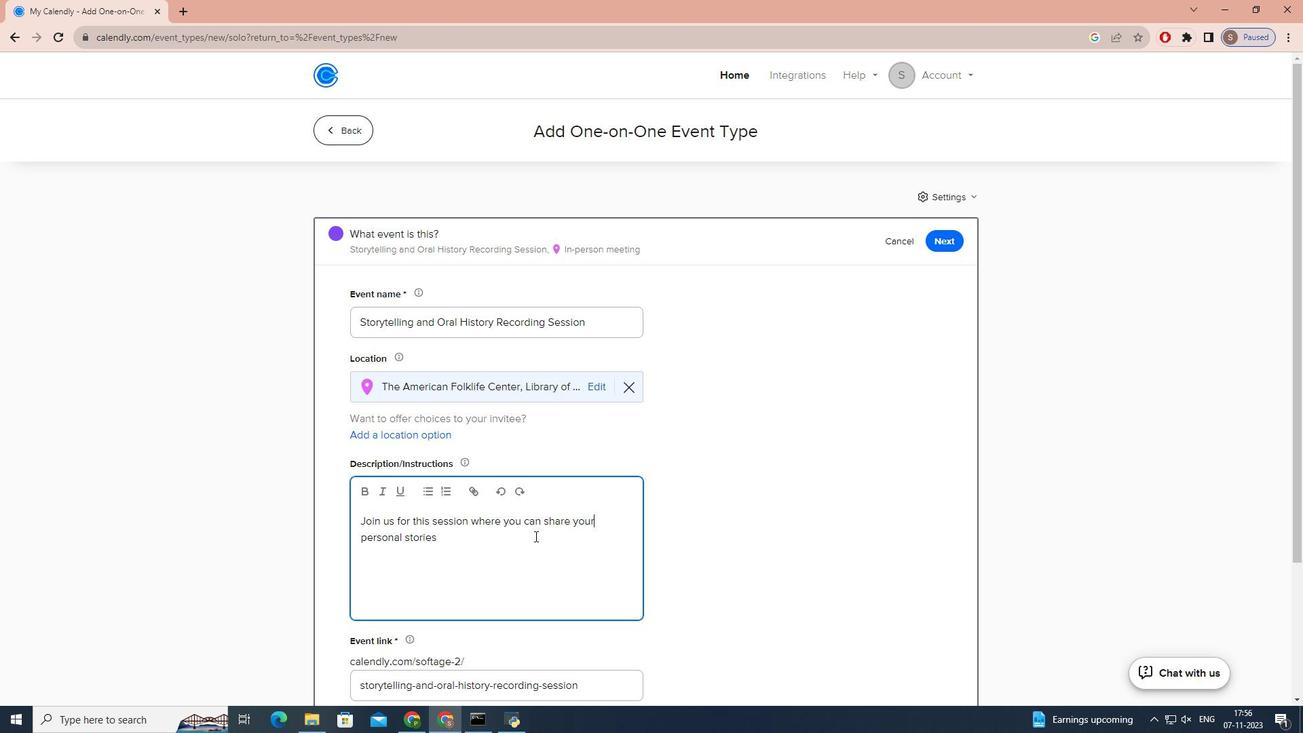 
Action: Key pressed ,<Key.space>MEMORIES,<Key.space>AND<Key.space>ORAL<Key.space>HISTORY<Key.space>WITH<Key.space>US.<Key.space><Key.caps_lock>w<Key.caps_lock>E'LL<Key.space>RECORD<Key.space>YOUR<Key.space>STORES<Key.space>TO<Key.space>PRESERVE<Key.space>THEM<Key.space>FOR<Key.space>FUTURE<Key.space>MEMORIES,<Key.space>AND<Key.space>ORAL<Key.space>HISTORY<Key.space>WITH<Key.space>US.<Key.space><Key.caps_lock>w<Key.caps_lock>E'LL<Key.space>RECORD<Key.space>YOUR<Key.space>STORIES<Key.space>TO<Key.space>PRESERVE<Key.space>THEM<Key.space>FOR<Key.space>FUTURE<Key.space>GENERATIONA<Key.backspace>S<Key.space>OR<Key.space>FOR<Key.space>YOUR<Key.space>PERSONAL<Key.space>ARCHIVES.<Key.space><Key.caps_lock>t<Key.caps_lock>HIS<Key.space>IS<Key.space>A<Key.space>WONDERS<Key.backspace>FUL<Key.space>OPPORTUNITY<Key.space>TO<Key.space>SHAE<Key.backspace>RE<Key.space>YOUR<Key.space>LIFE<Key.space>EXPERIENCES,<Key.space>FAMILY<Key.space>HISTORY,<Key.space>OR<Key.space>ANY<Key.space>ANECDOTES<Key.space>YOU'D<Key.space>LIKE<Key.space>TO<Key.space>PASS<Key.space>DOWN.<Key.space>
Screenshot: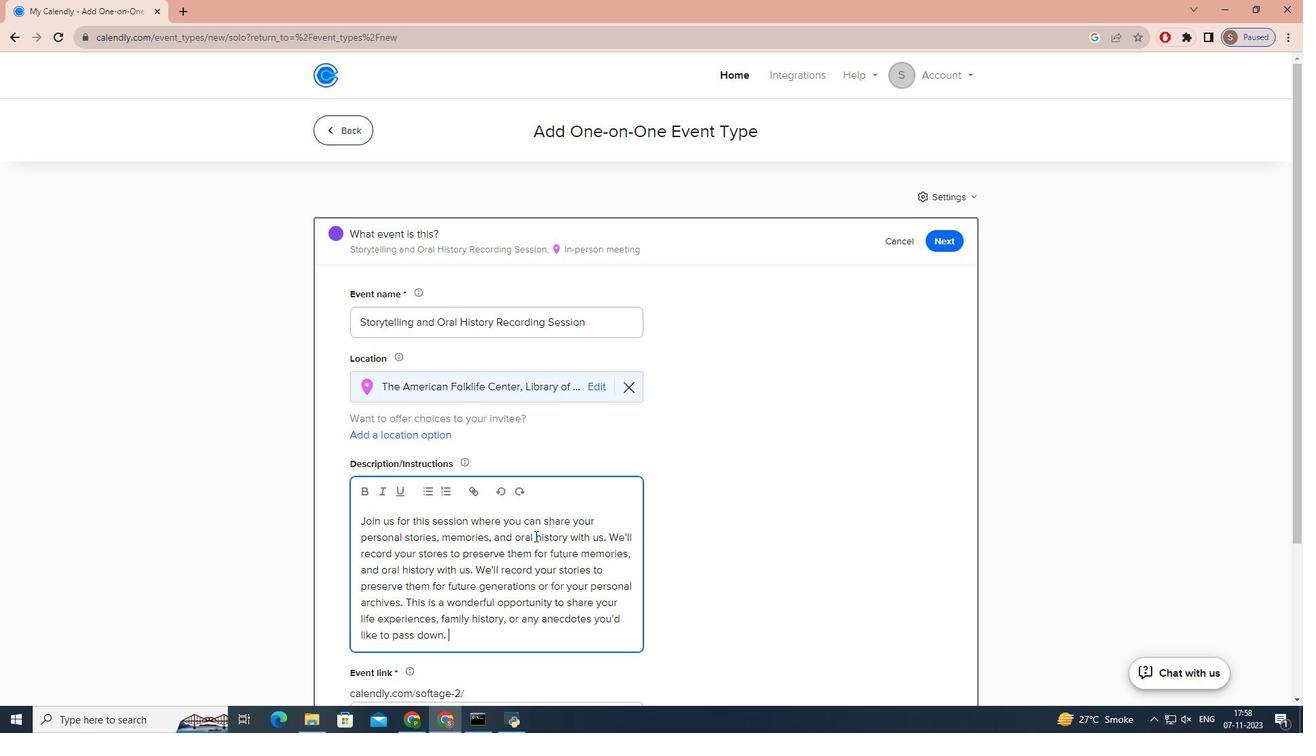 
Action: Mouse moved to (554, 565)
Screenshot: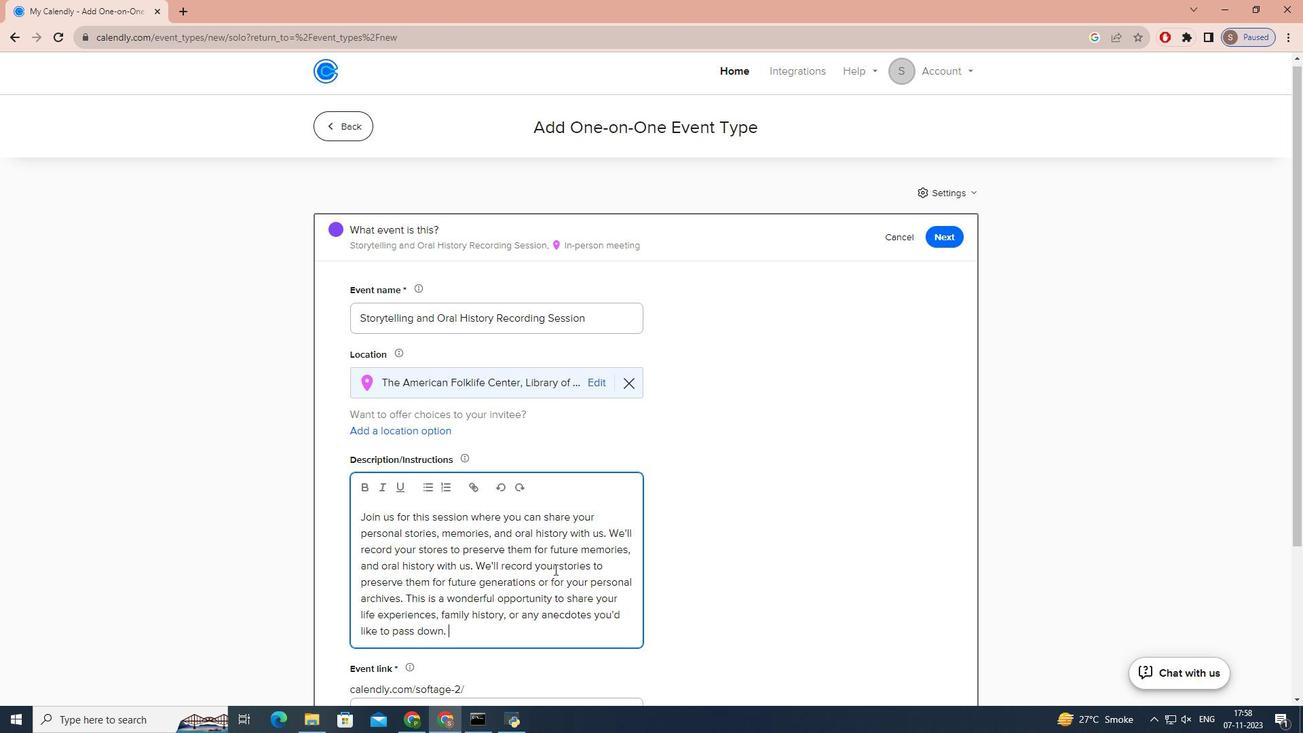 
Action: Mouse scrolled (554, 564) with delta (0, 0)
Screenshot: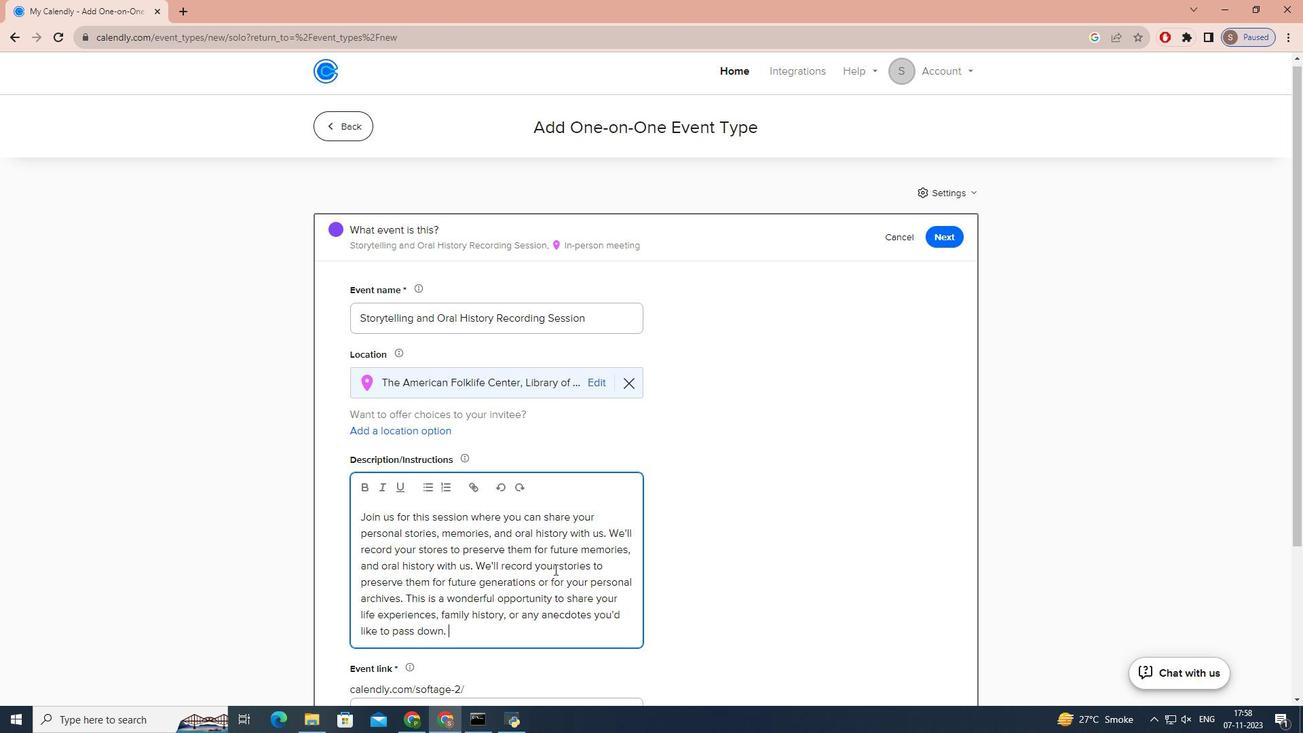
Action: Mouse moved to (554, 568)
Screenshot: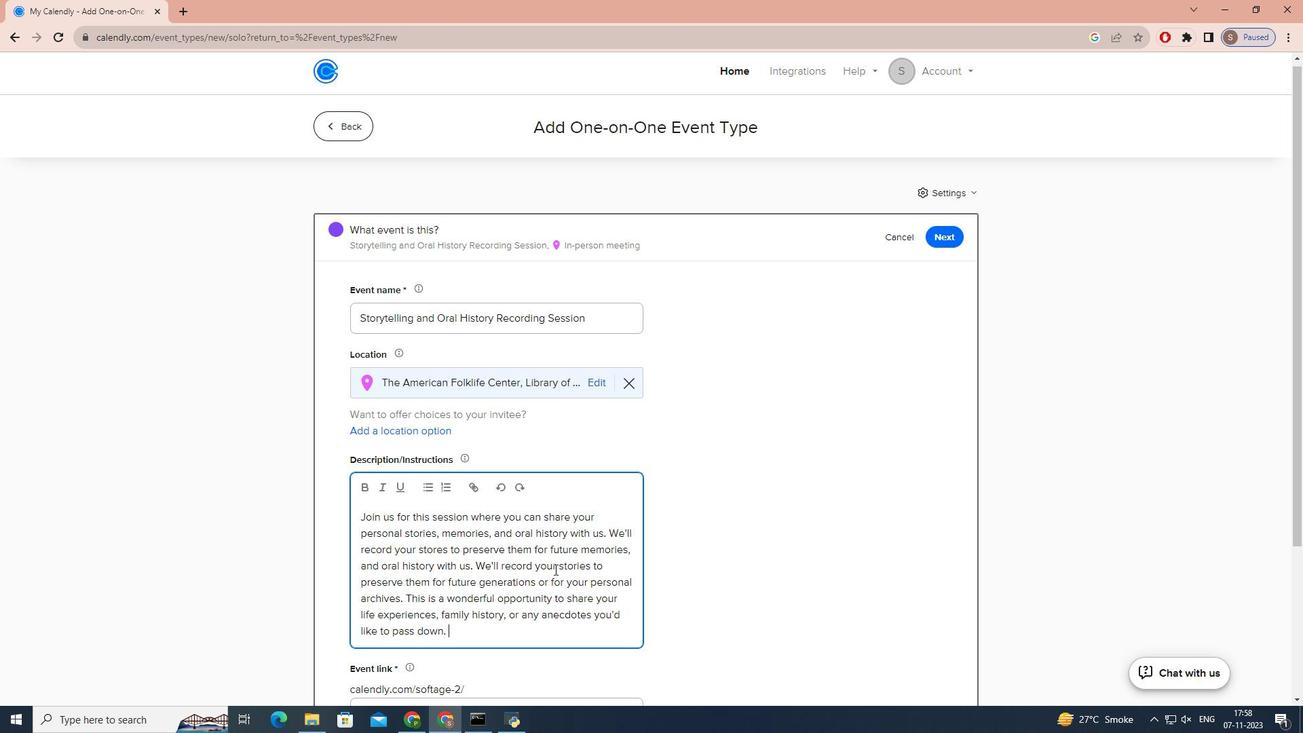 
Action: Mouse scrolled (554, 567) with delta (0, 0)
Screenshot: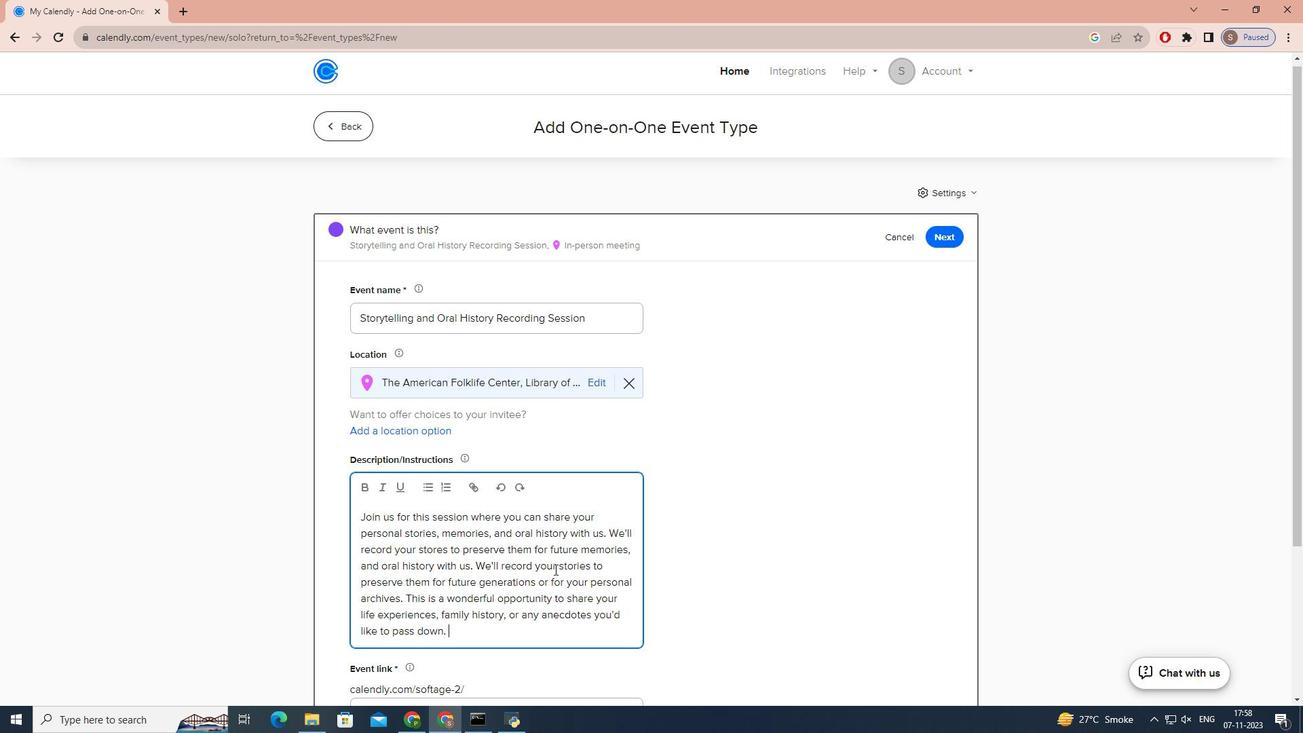 
Action: Mouse moved to (554, 569)
Screenshot: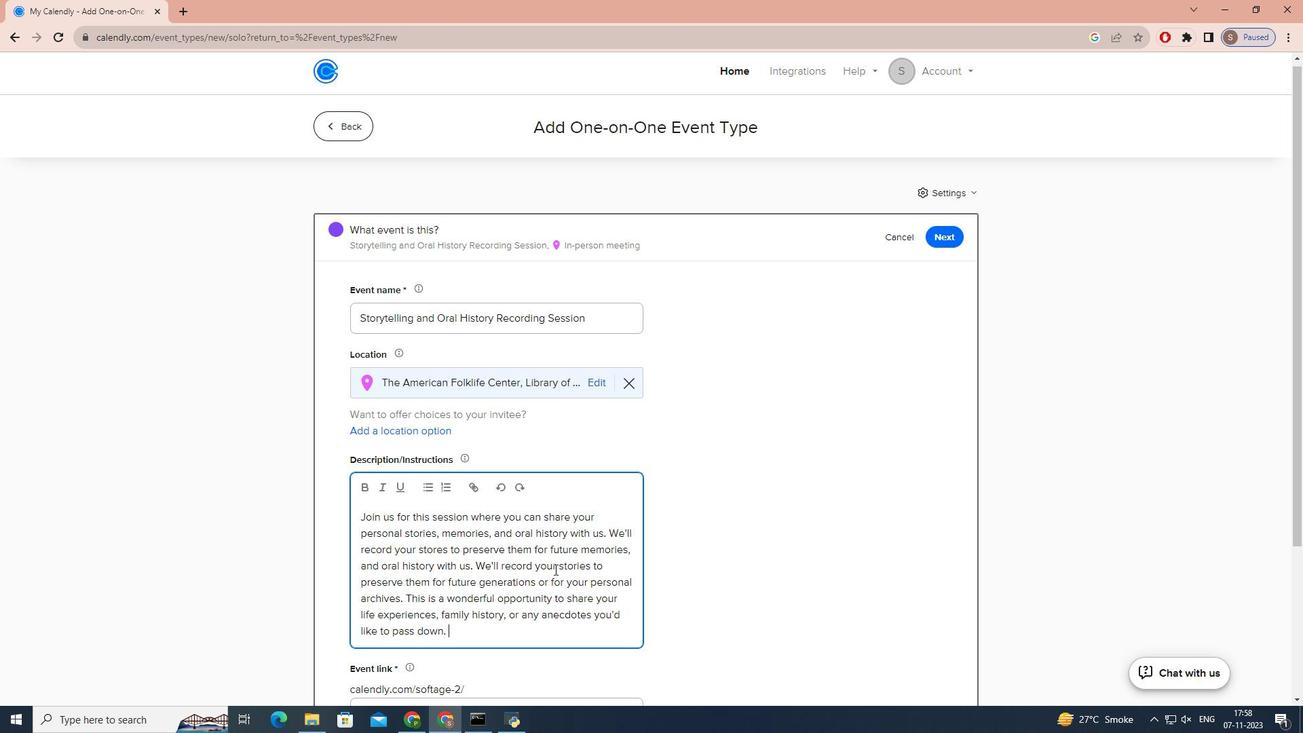 
Action: Mouse scrolled (554, 568) with delta (0, 0)
Screenshot: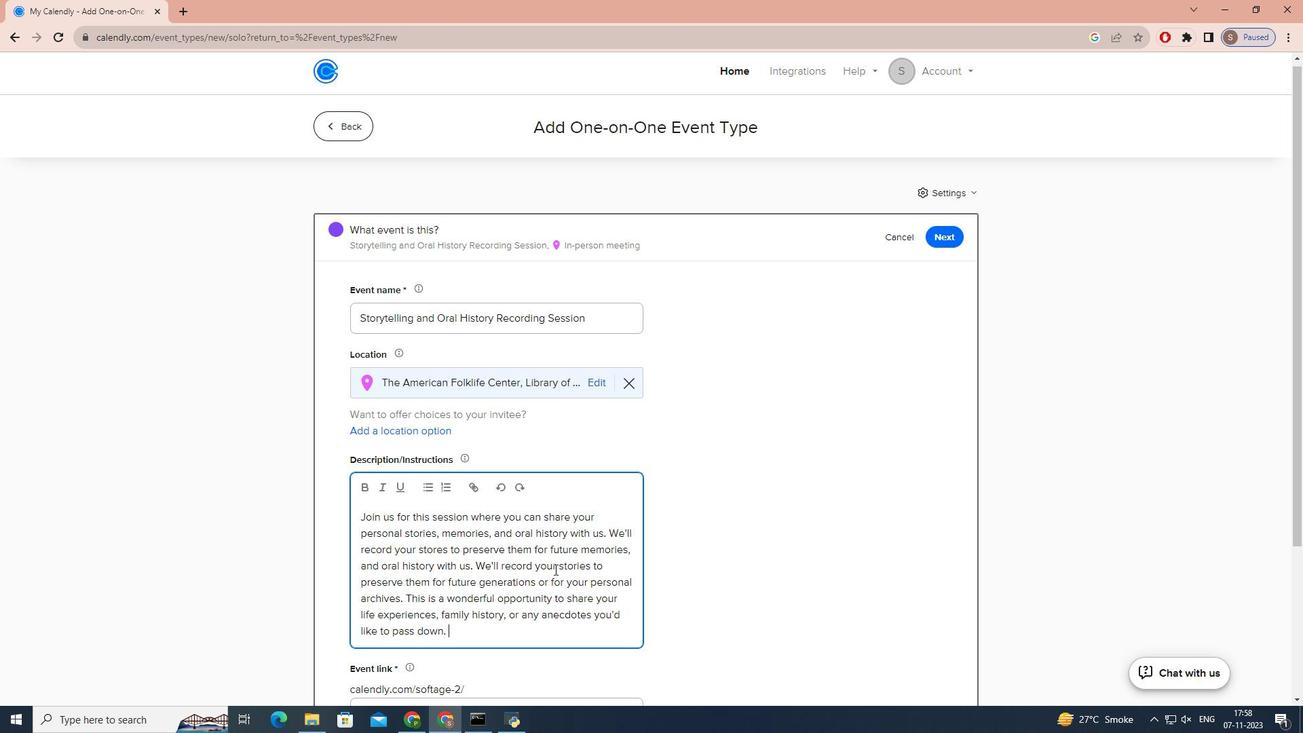 
Action: Mouse moved to (554, 570)
Screenshot: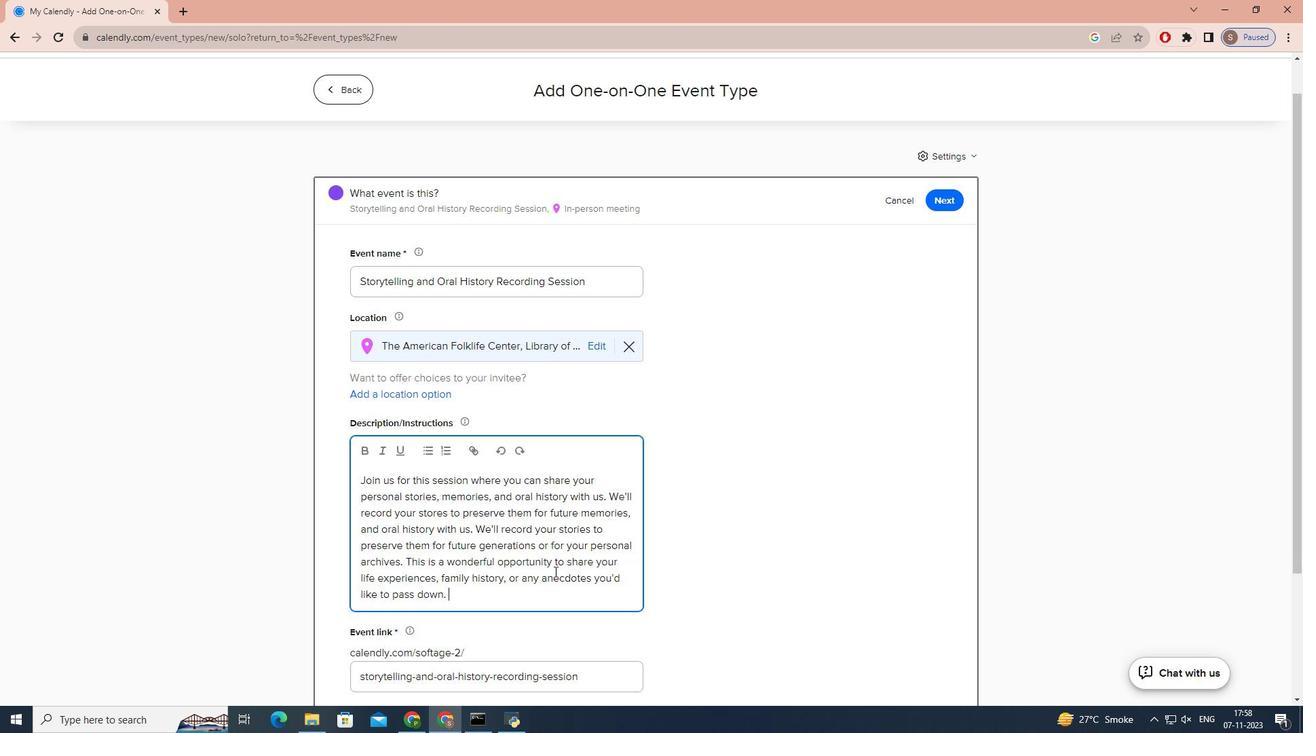 
Action: Mouse scrolled (554, 569) with delta (0, 0)
Screenshot: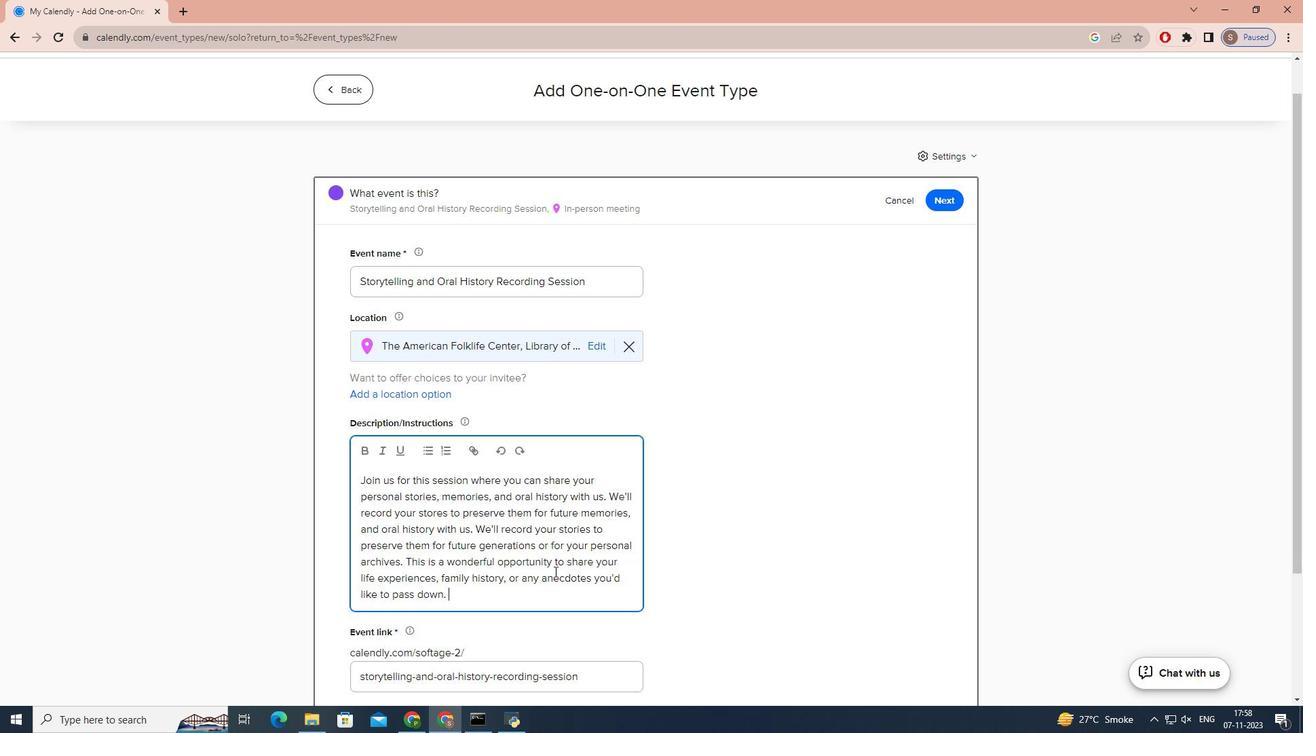 
Action: Mouse moved to (554, 571)
Screenshot: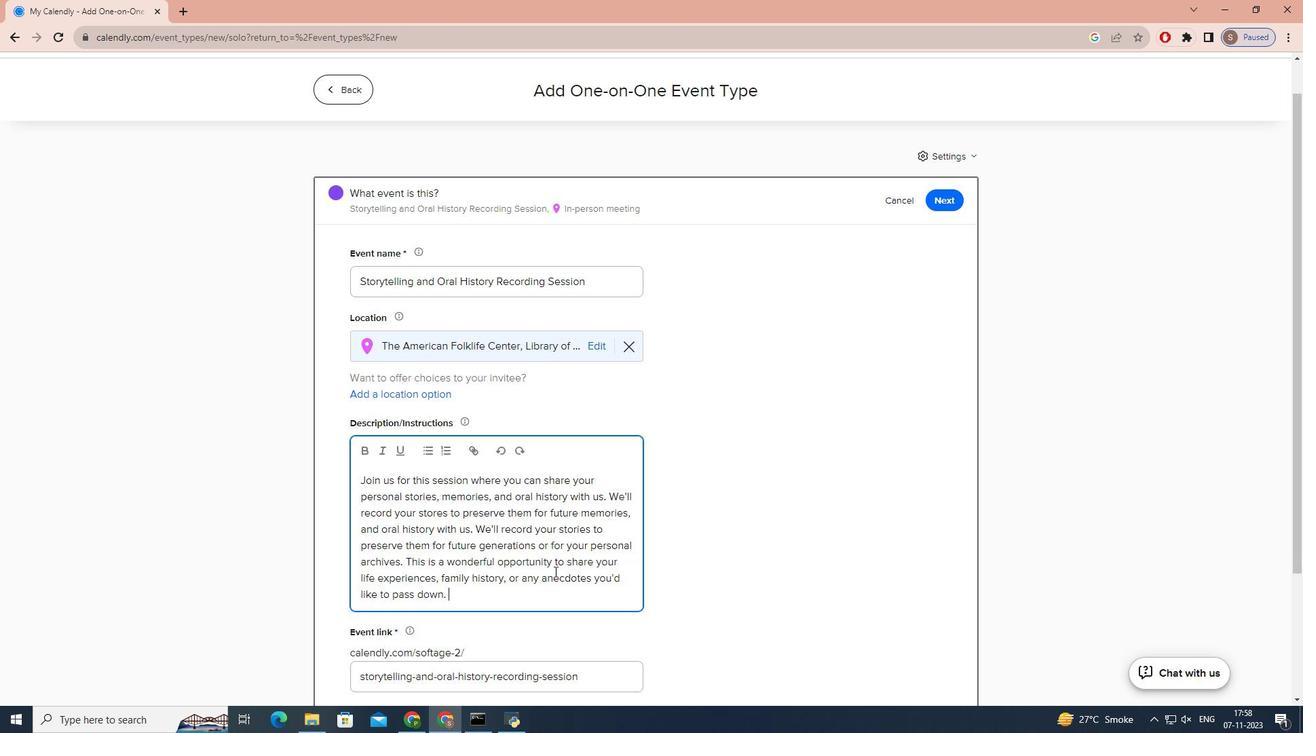 
Action: Mouse scrolled (554, 570) with delta (0, 0)
Screenshot: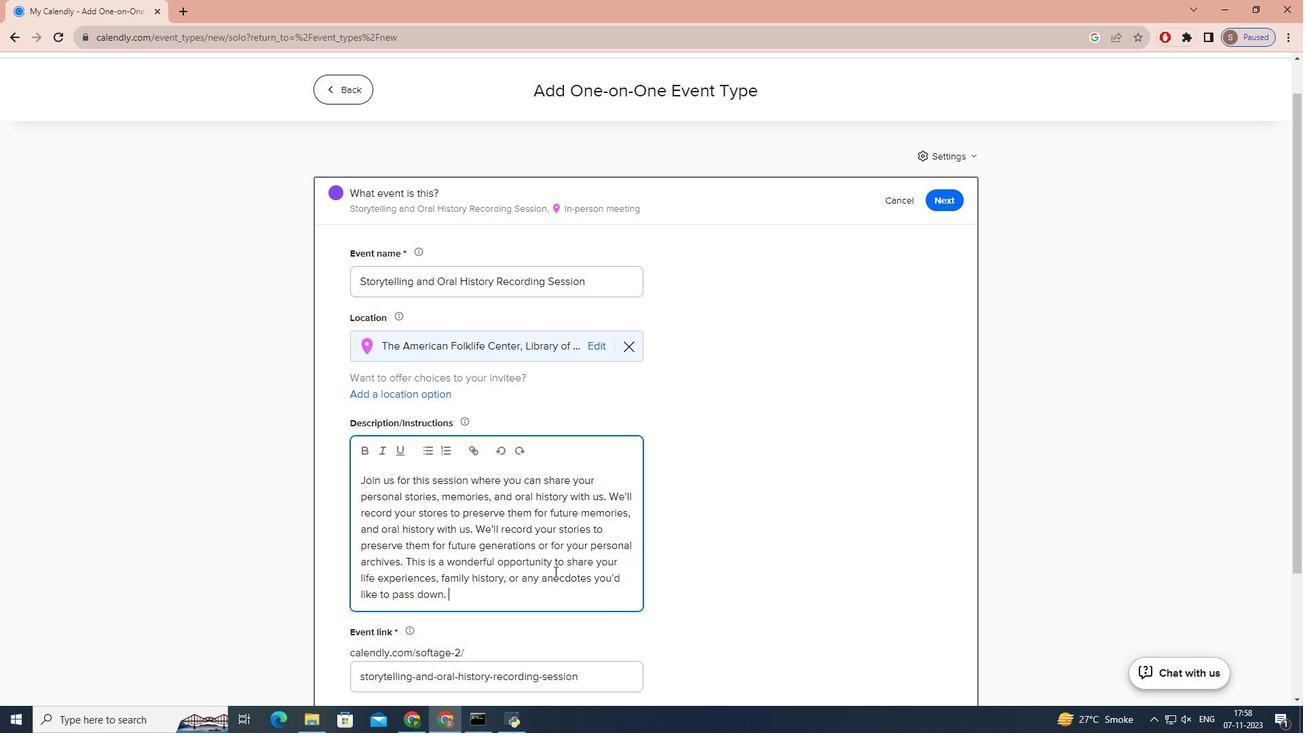 
Action: Mouse scrolled (554, 570) with delta (0, 0)
Screenshot: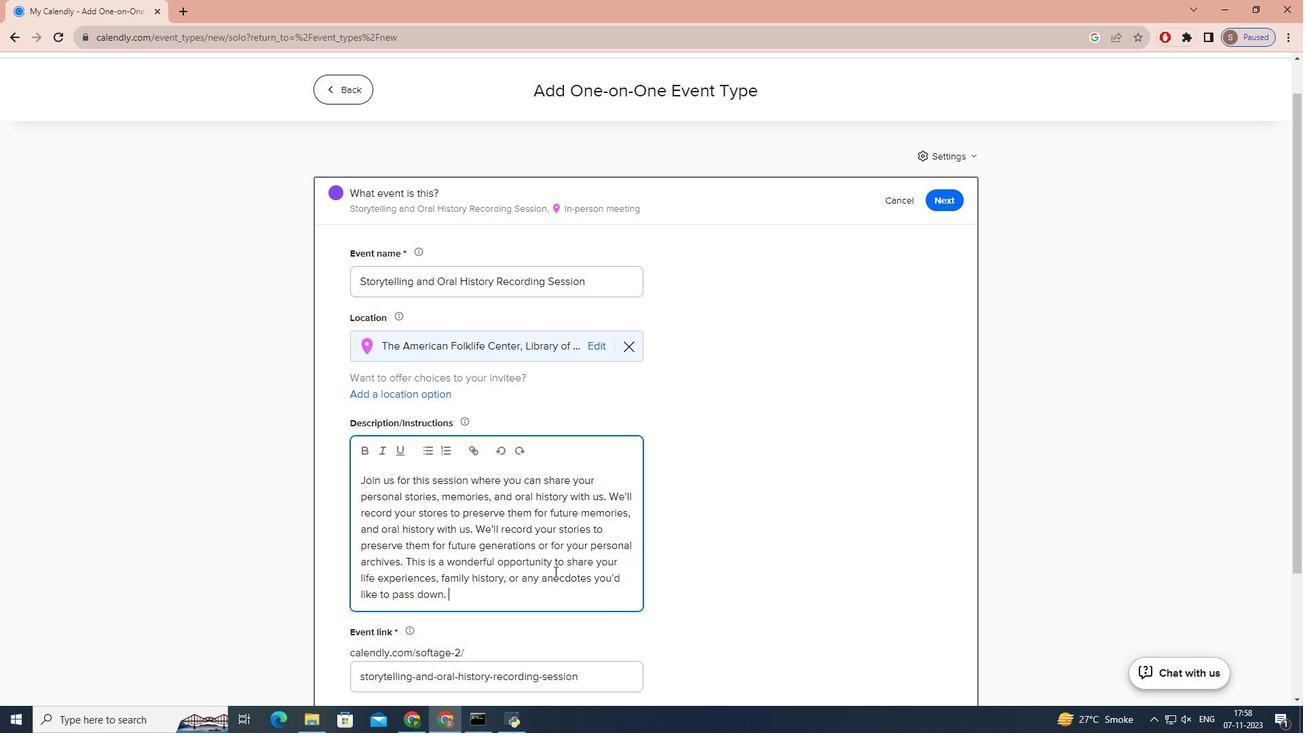 
Action: Mouse moved to (554, 572)
Screenshot: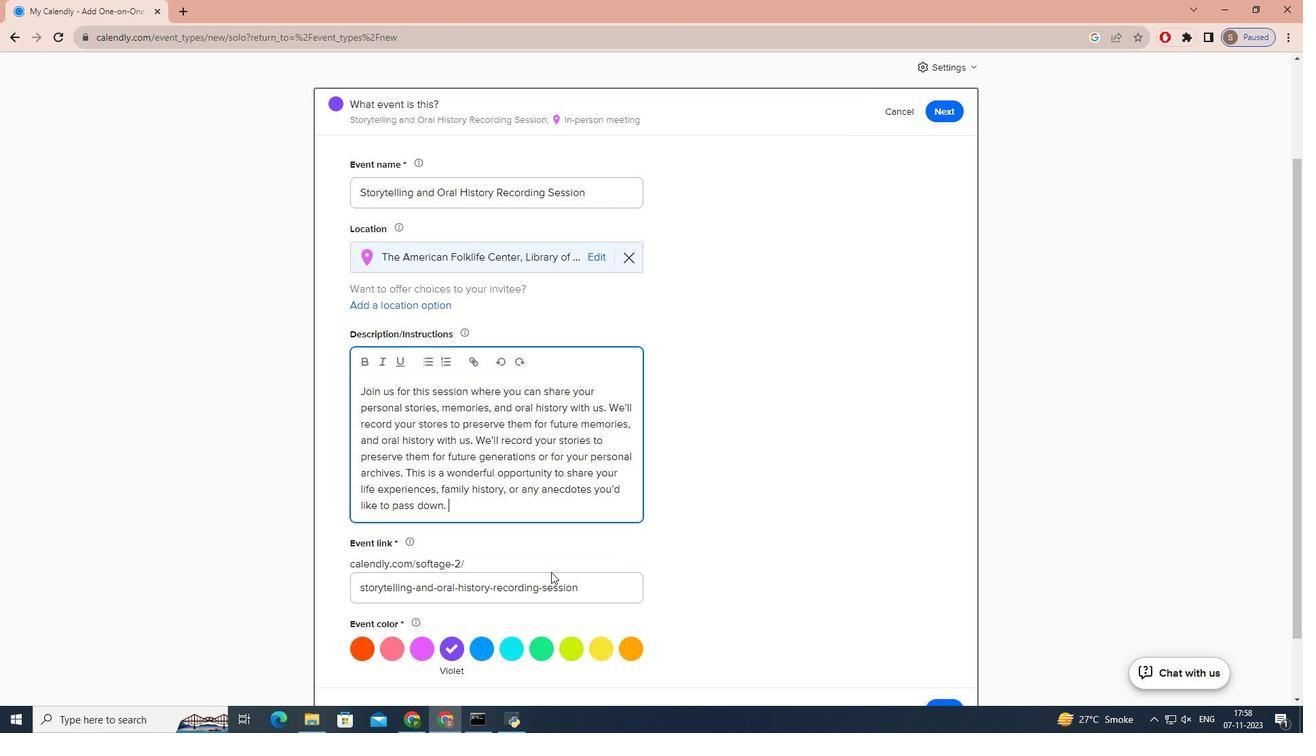 
Action: Mouse scrolled (554, 571) with delta (0, 0)
Screenshot: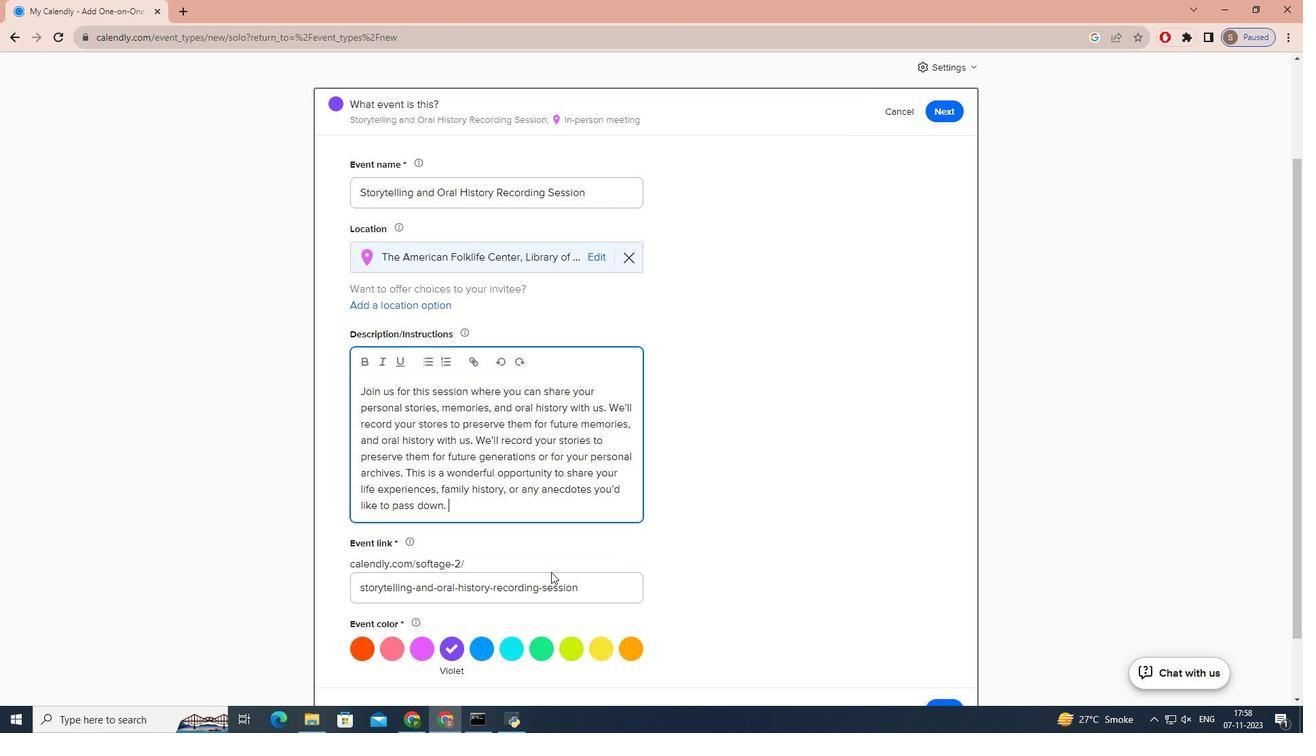 
Action: Mouse moved to (484, 579)
Screenshot: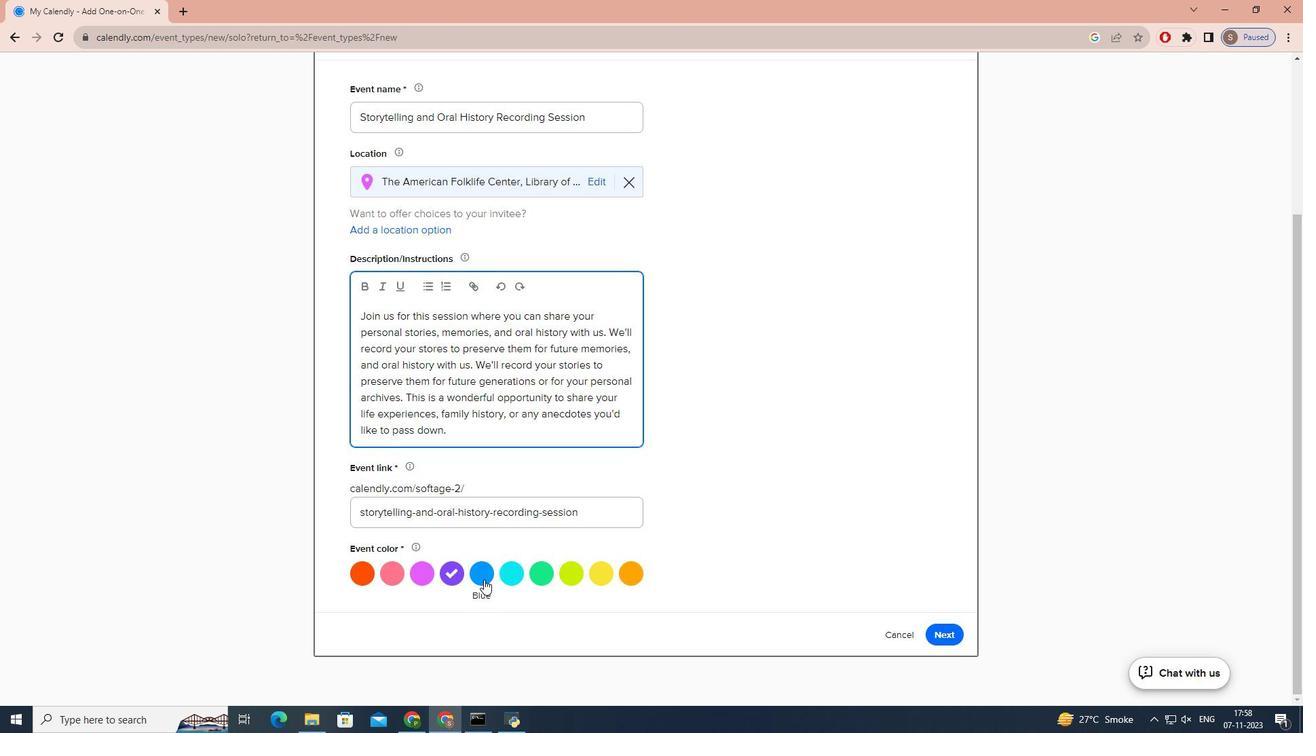 
Action: Mouse pressed left at (484, 579)
Screenshot: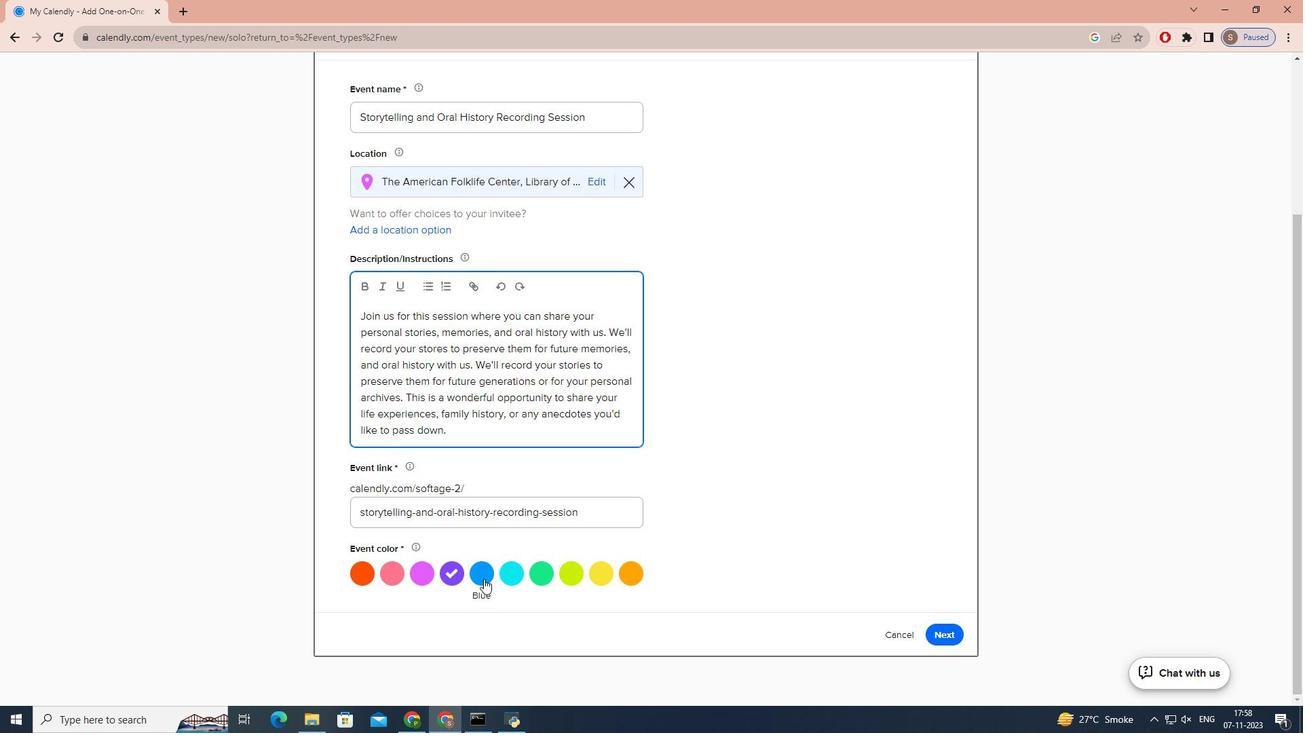 
Action: Mouse moved to (936, 632)
Screenshot: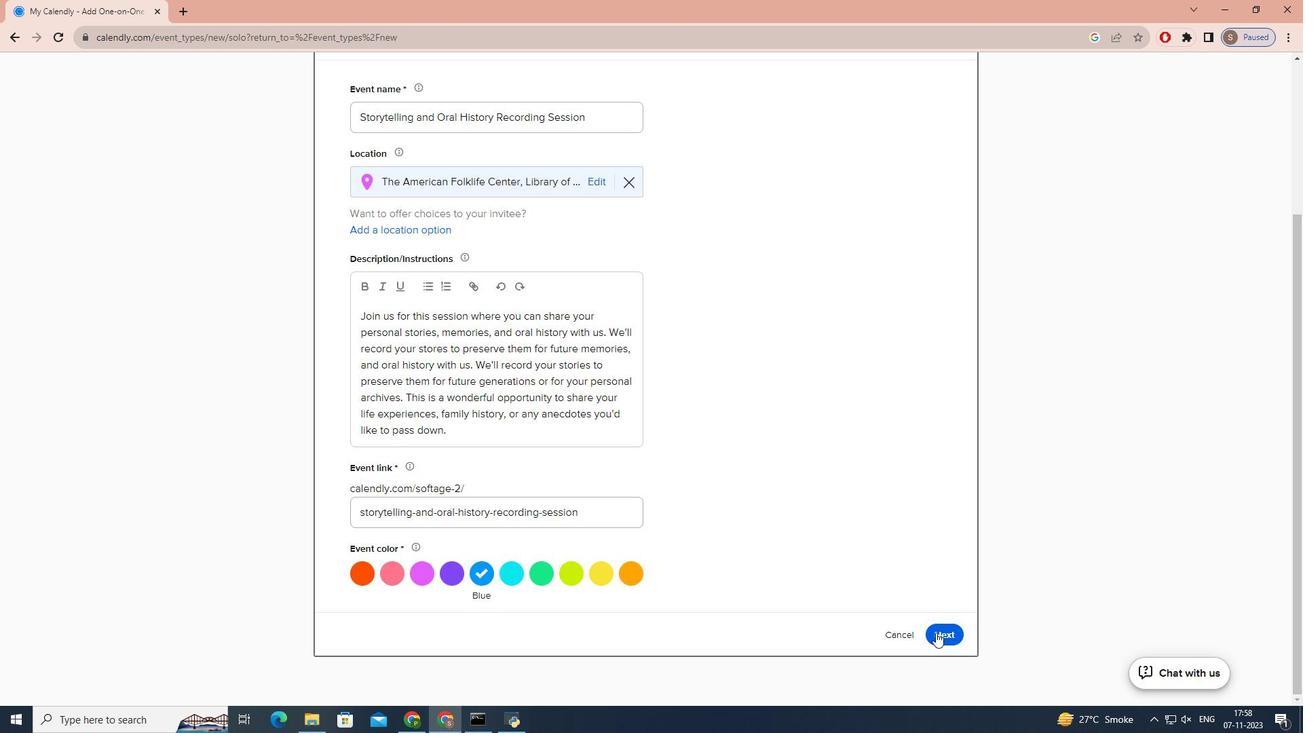 
Action: Mouse pressed left at (936, 632)
Screenshot: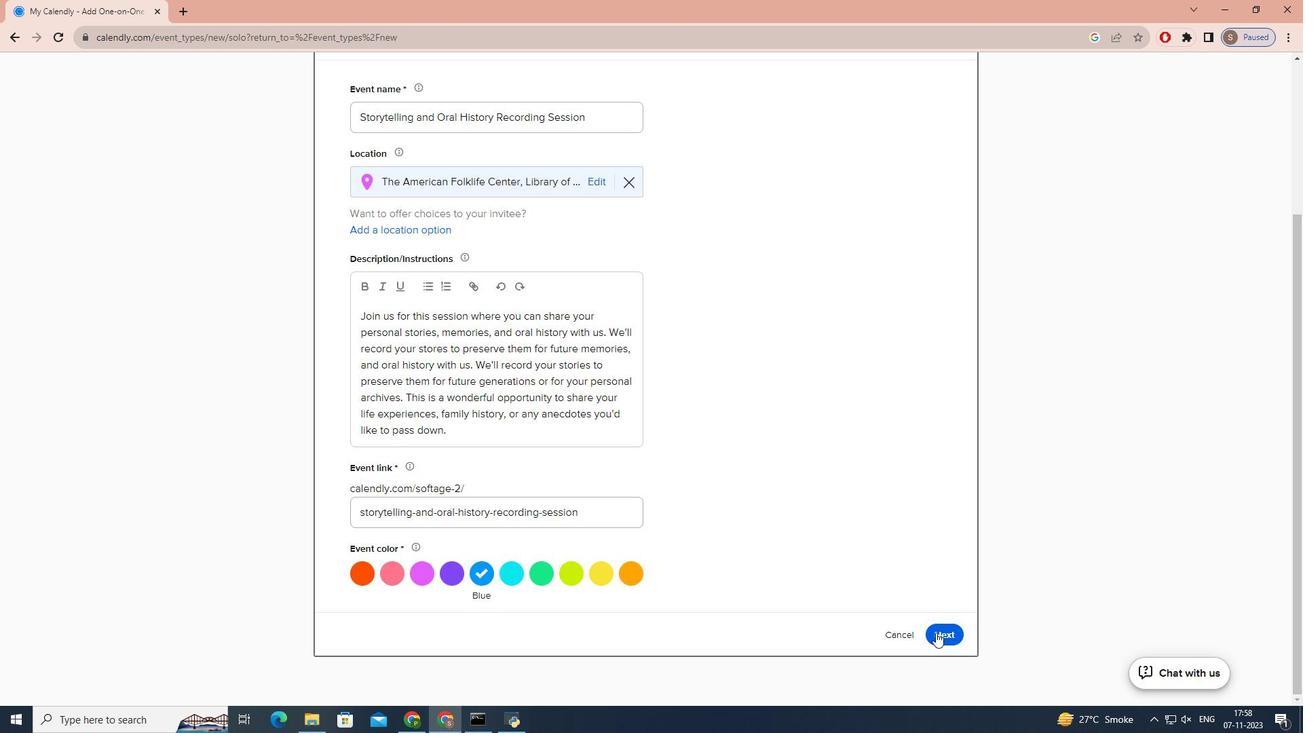 
Action: Mouse moved to (595, 368)
Screenshot: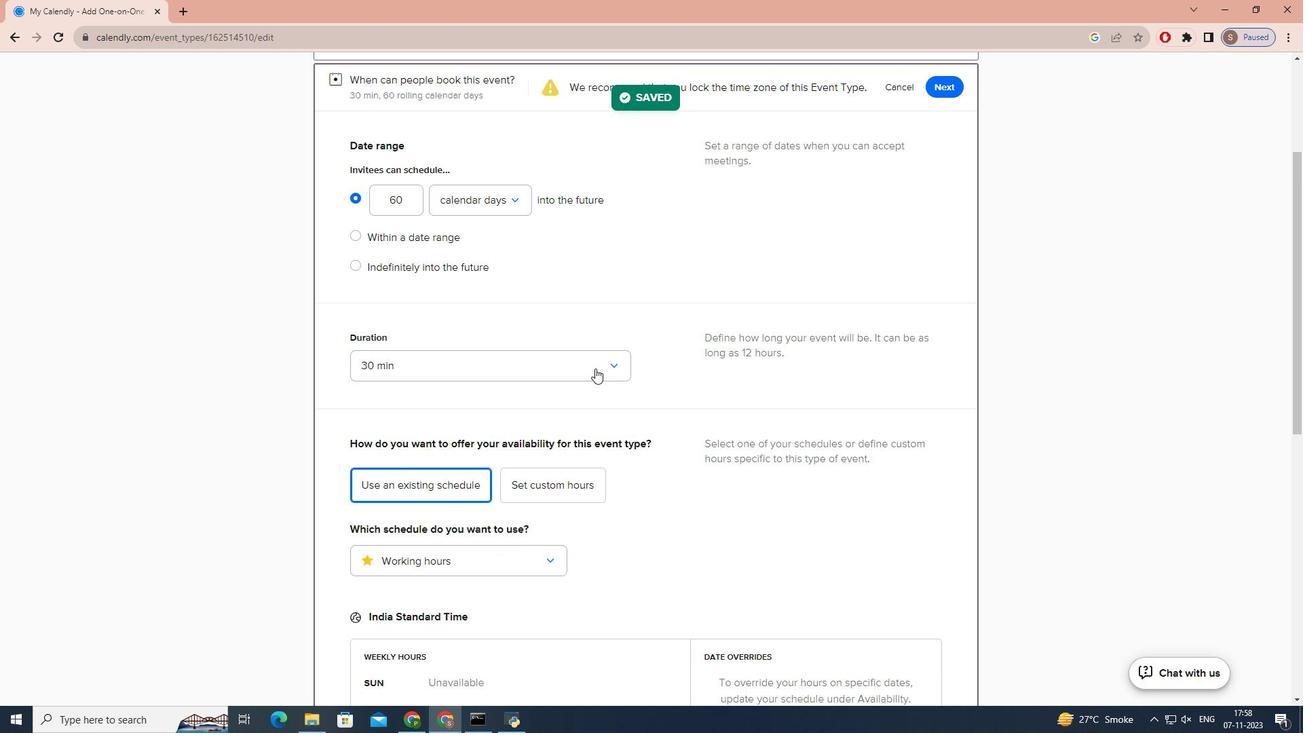 
Action: Mouse pressed left at (595, 368)
Screenshot: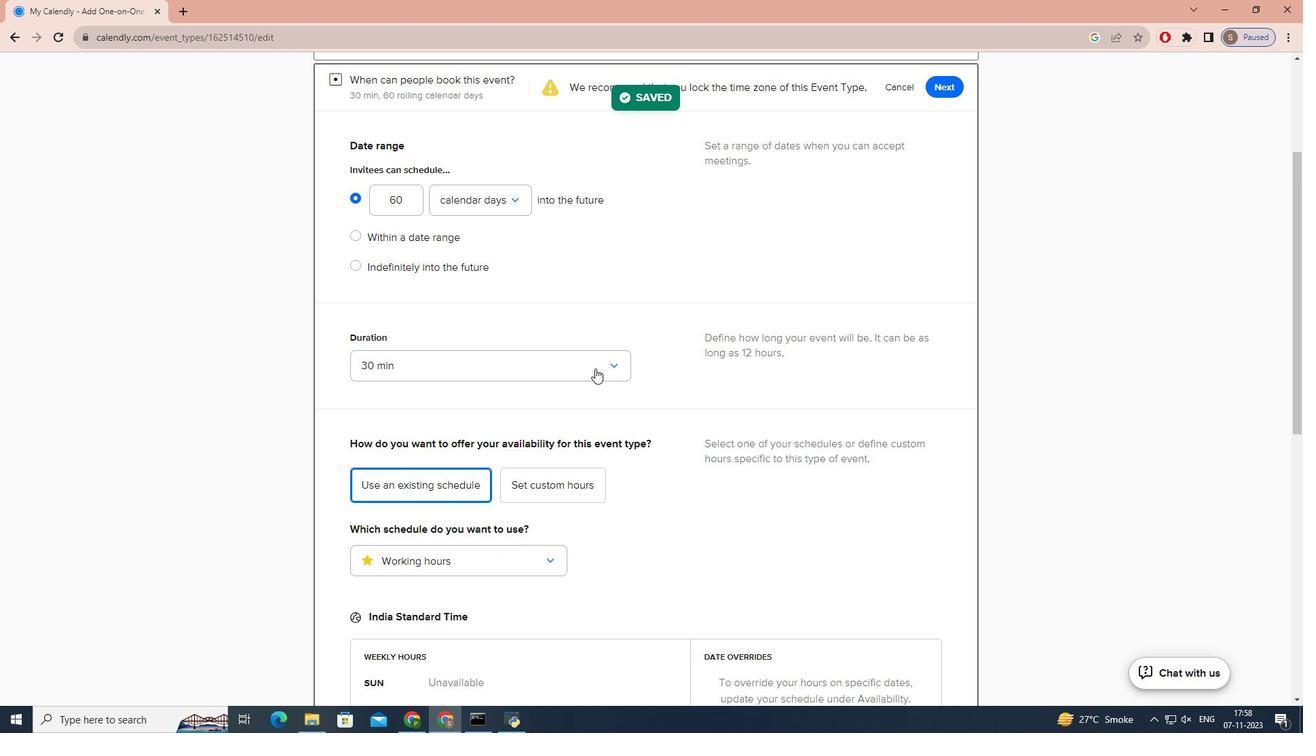 
Action: Mouse moved to (528, 477)
Screenshot: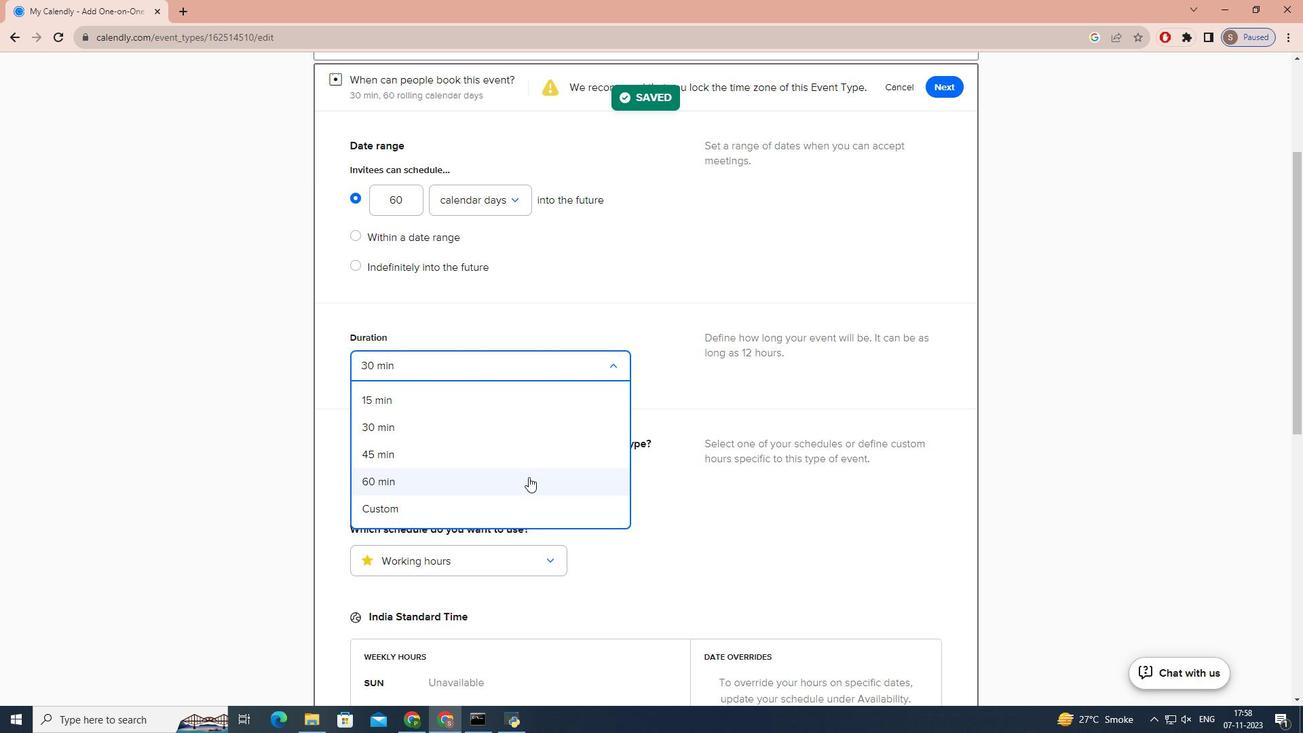 
Action: Mouse pressed left at (528, 477)
Screenshot: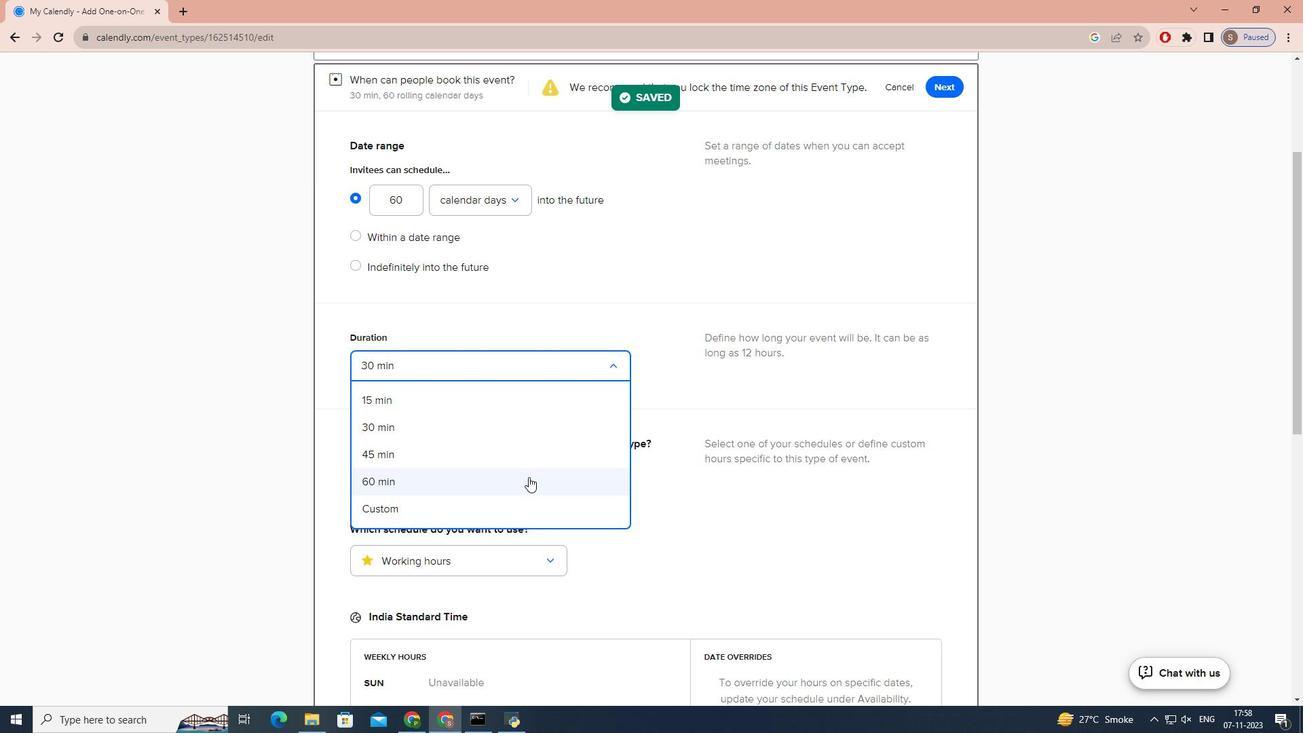 
Action: Mouse moved to (649, 391)
Screenshot: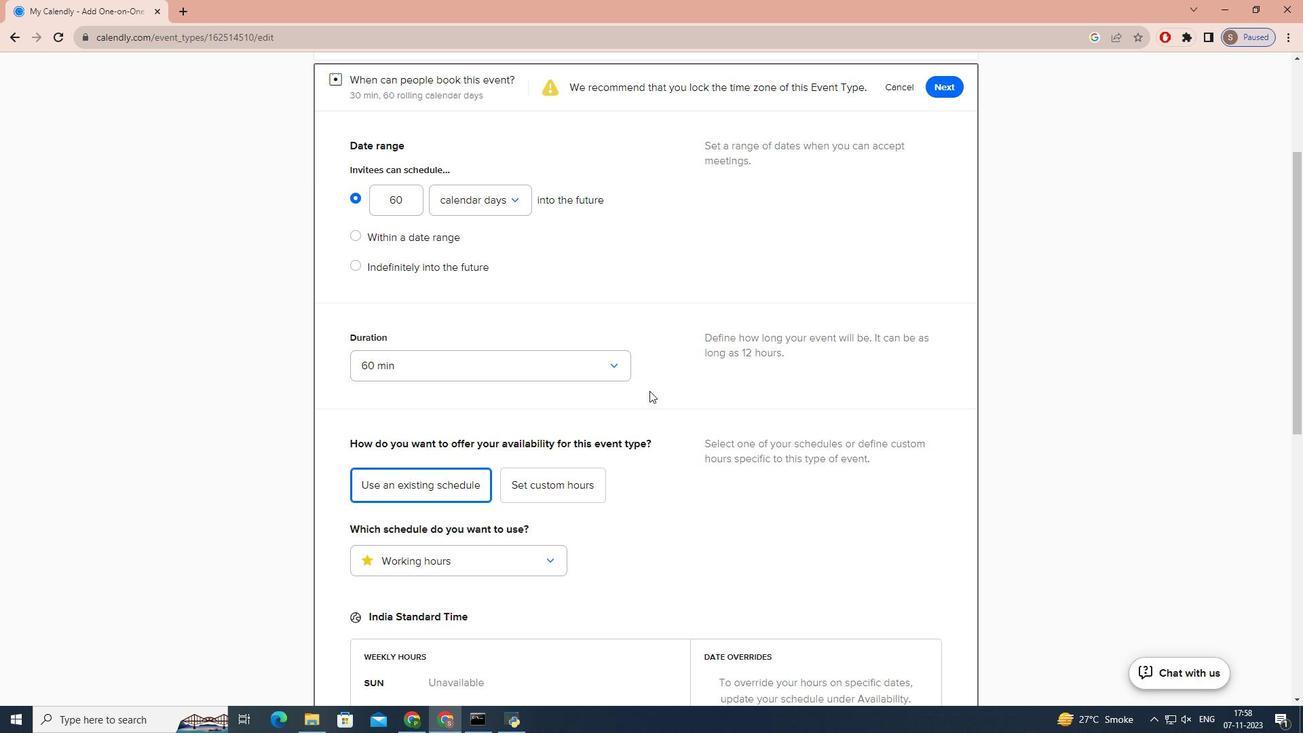 
Action: Mouse scrolled (649, 391) with delta (0, 0)
Screenshot: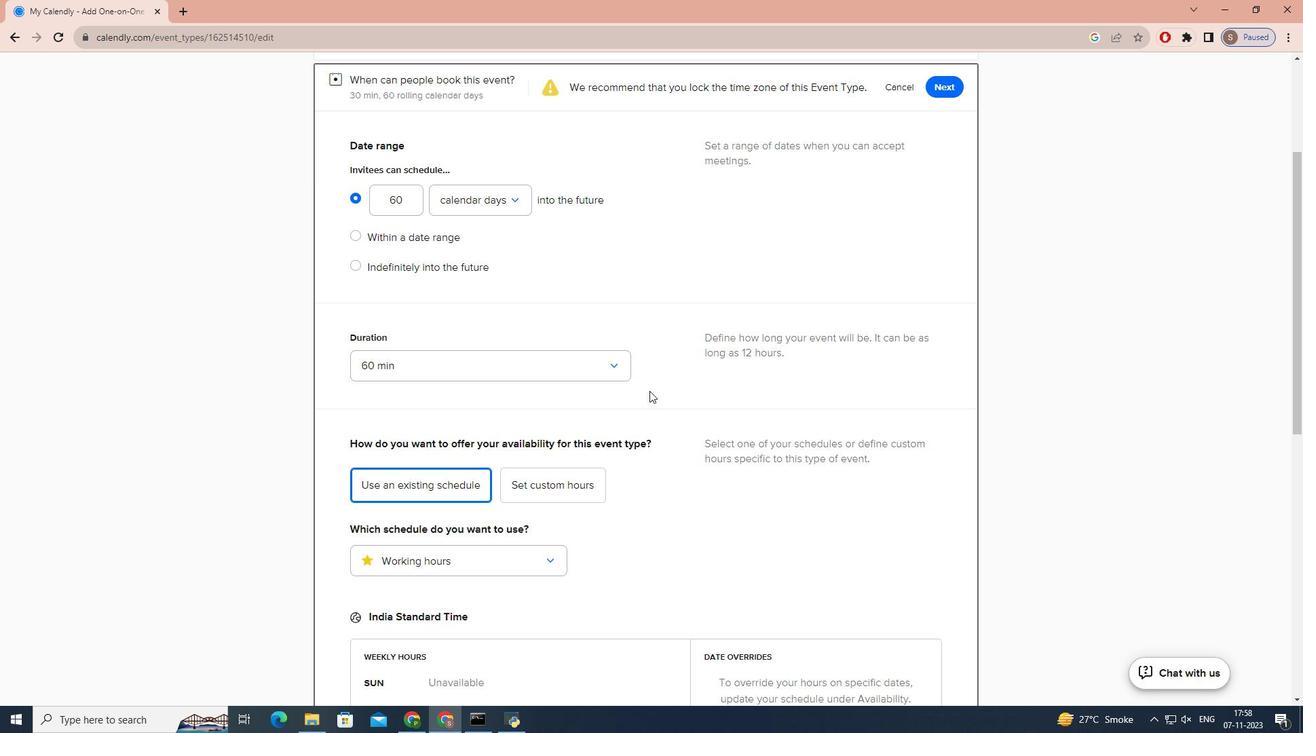 
Action: Mouse moved to (649, 391)
Screenshot: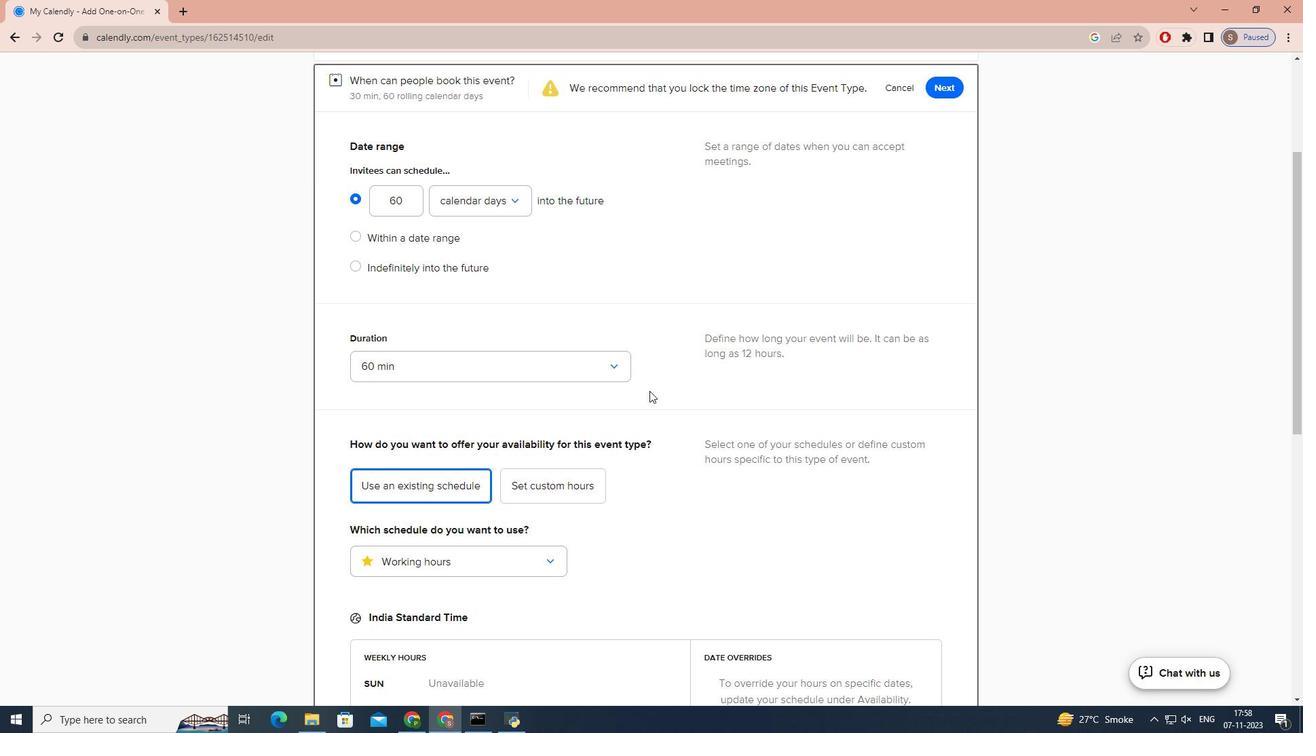
Action: Mouse scrolled (649, 391) with delta (0, 0)
Screenshot: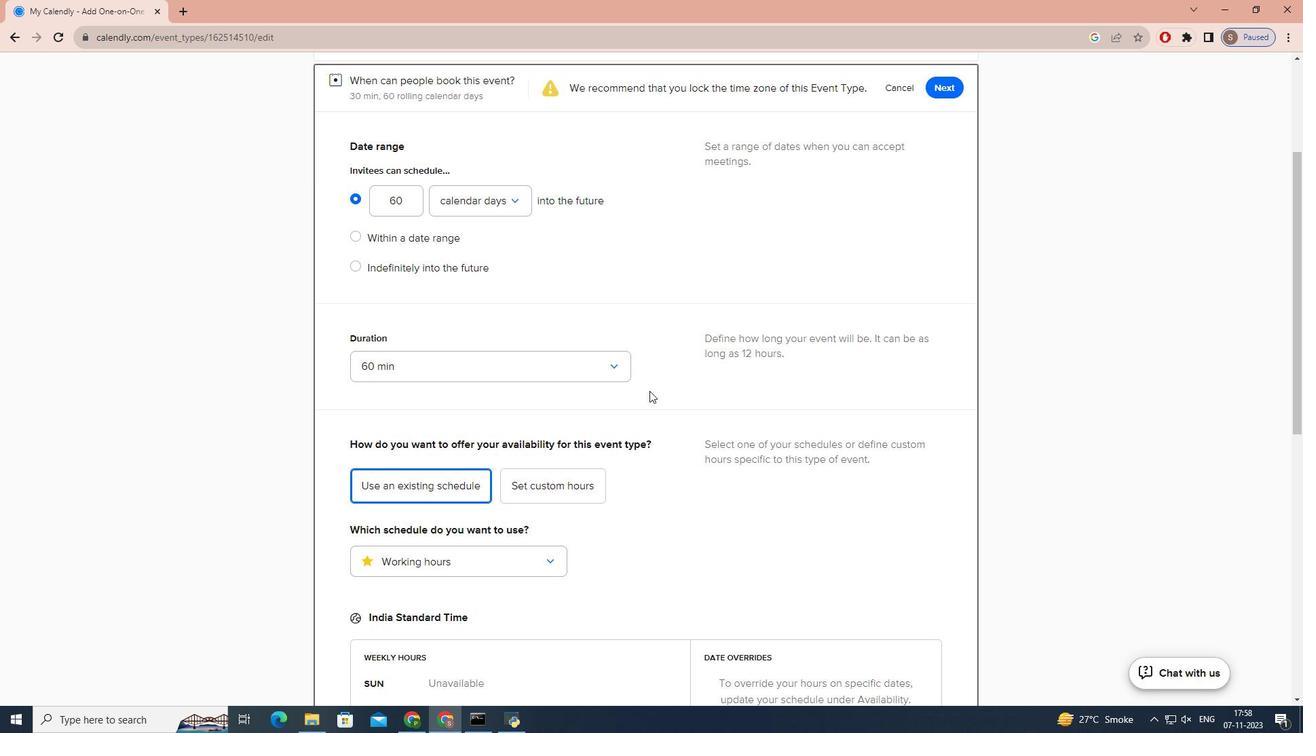 
Action: Mouse scrolled (649, 391) with delta (0, 0)
Screenshot: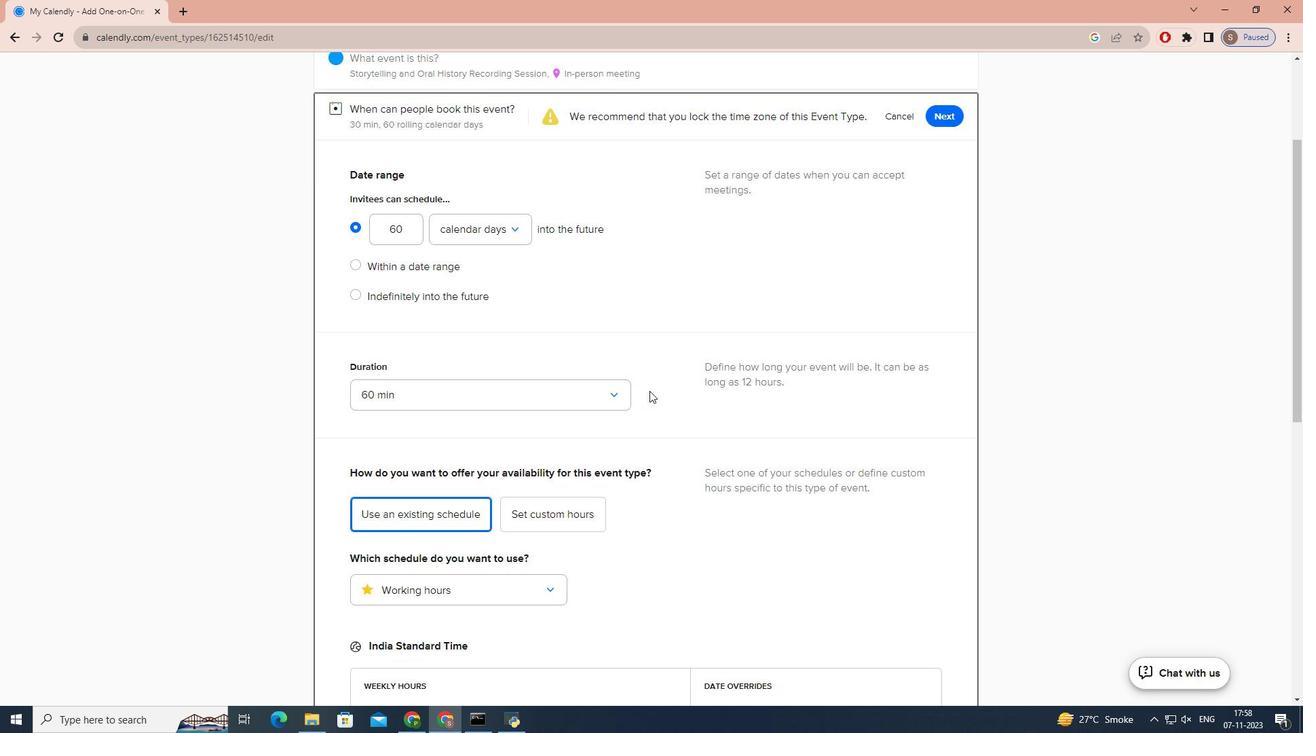 
Action: Mouse scrolled (649, 391) with delta (0, 0)
Screenshot: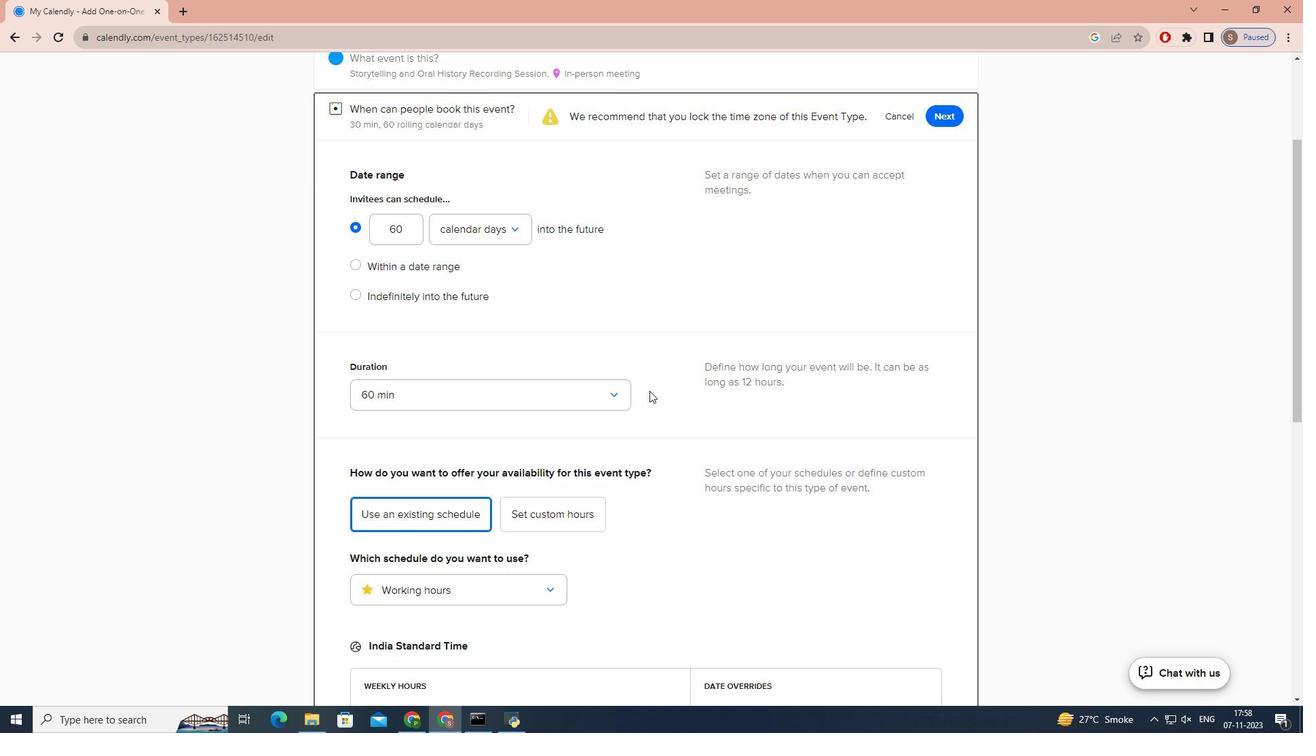 
Action: Mouse moved to (936, 289)
Screenshot: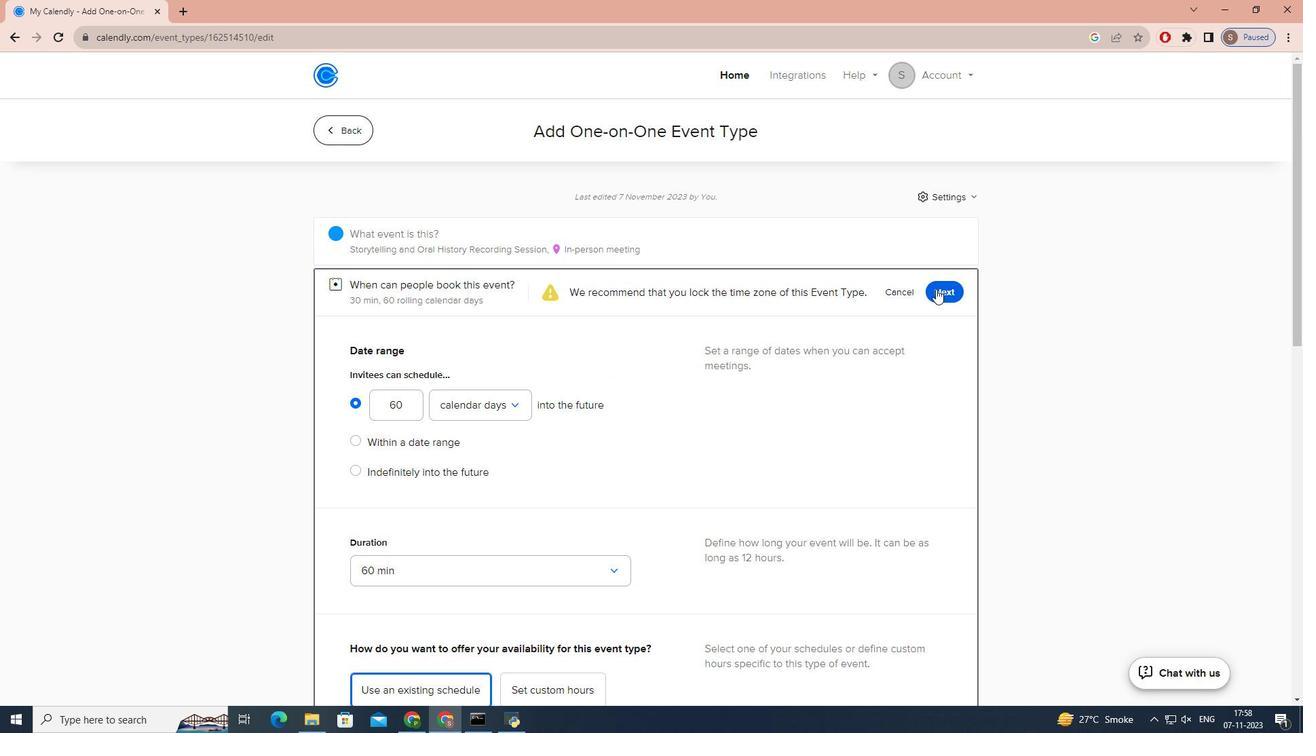 
Action: Mouse pressed left at (936, 289)
Screenshot: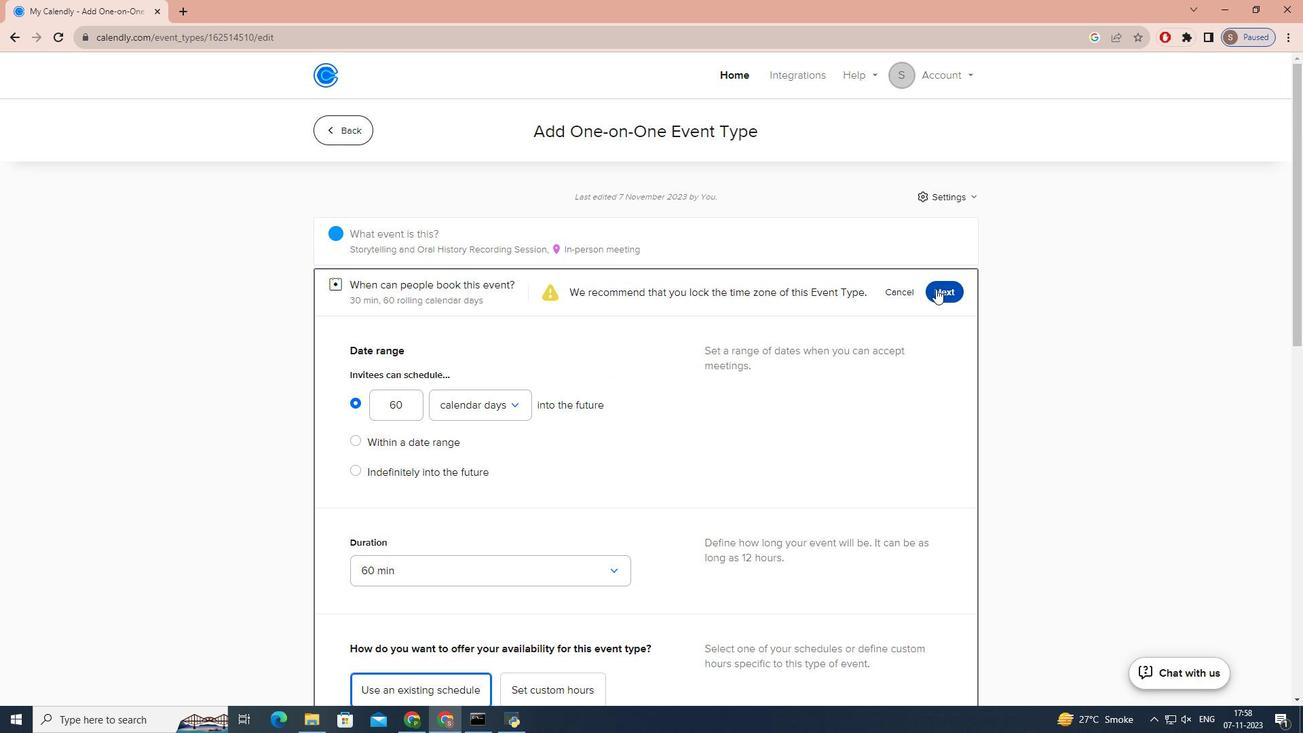
Action: Mouse moved to (934, 289)
Screenshot: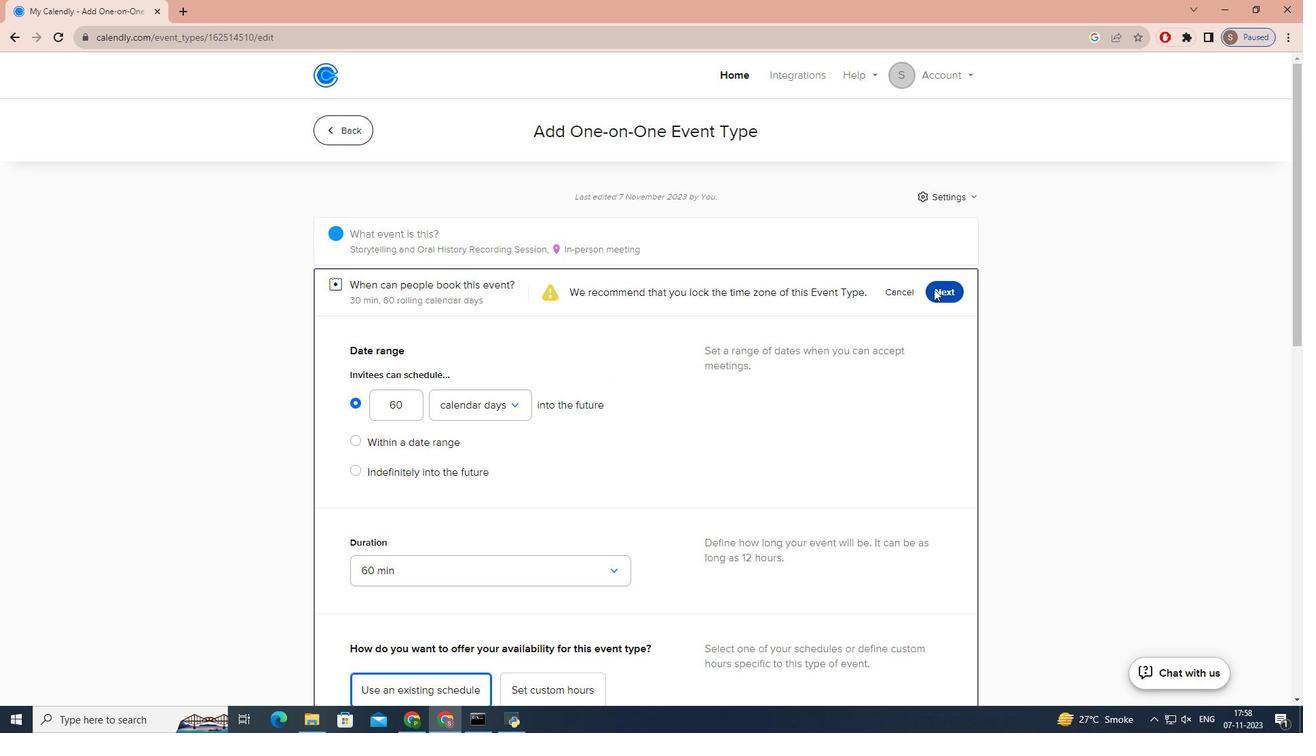 
